 Task: Look for space in Fresnillo, Mexico from 4th September, 2023 to 10th September, 2023 for 1 adult in price range Rs.9000 to Rs.17000. Place can be private room with 1  bedroom having 1 bed and 1 bathroom. Property type can be house, flat, guest house, hotel. Booking option can be shelf check-in. Required host language is English.
Action: Mouse moved to (464, 116)
Screenshot: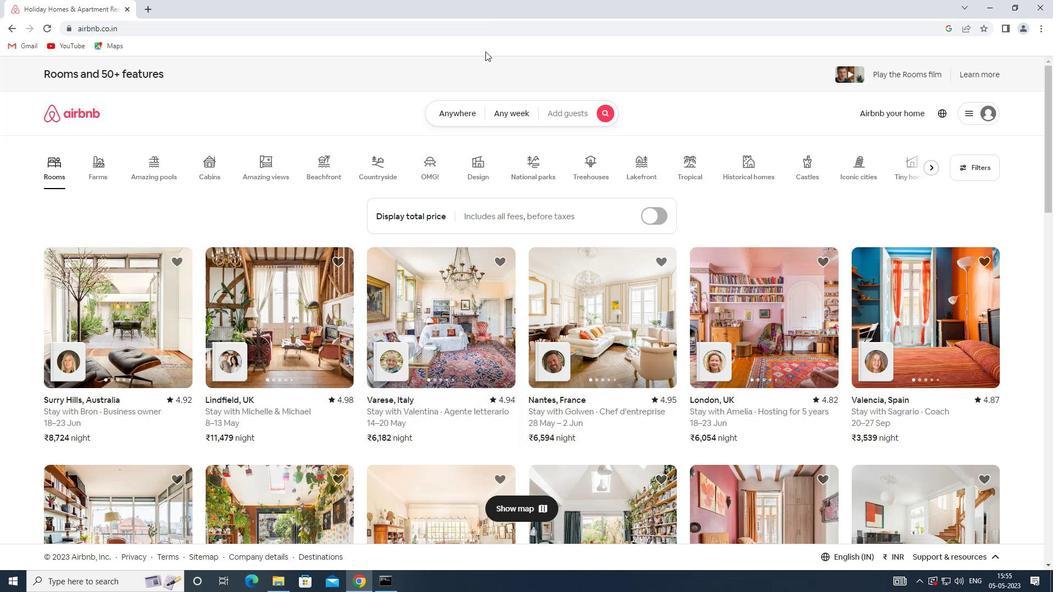 
Action: Mouse pressed left at (464, 116)
Screenshot: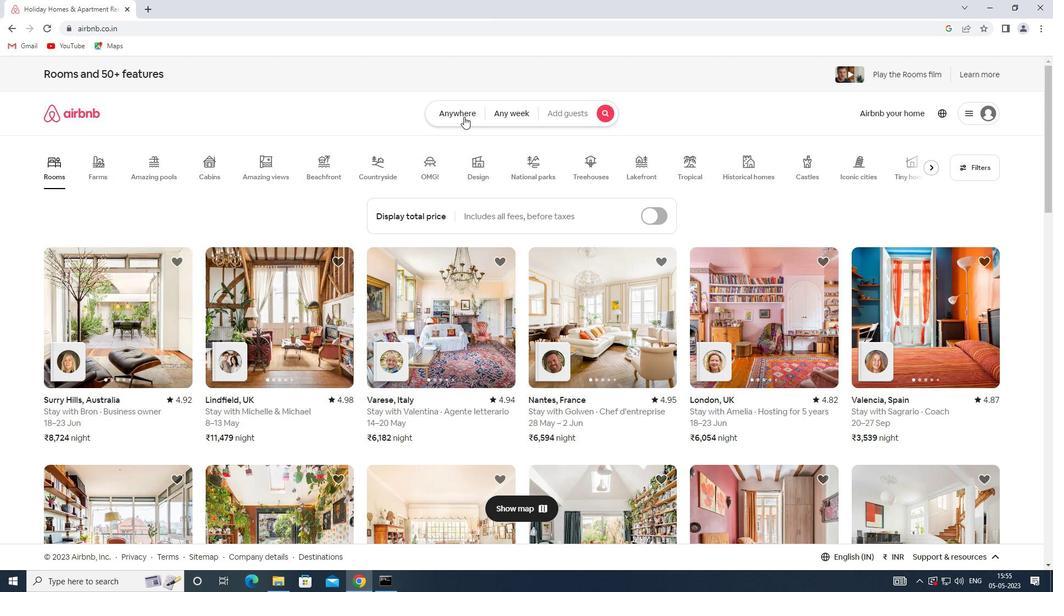 
Action: Mouse moved to (397, 167)
Screenshot: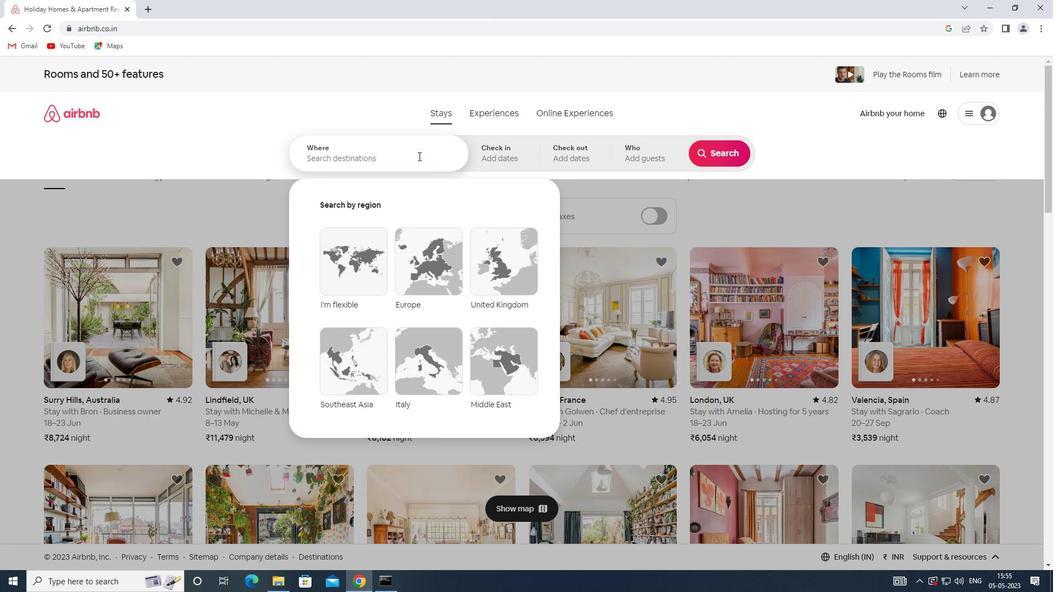 
Action: Mouse pressed left at (397, 167)
Screenshot: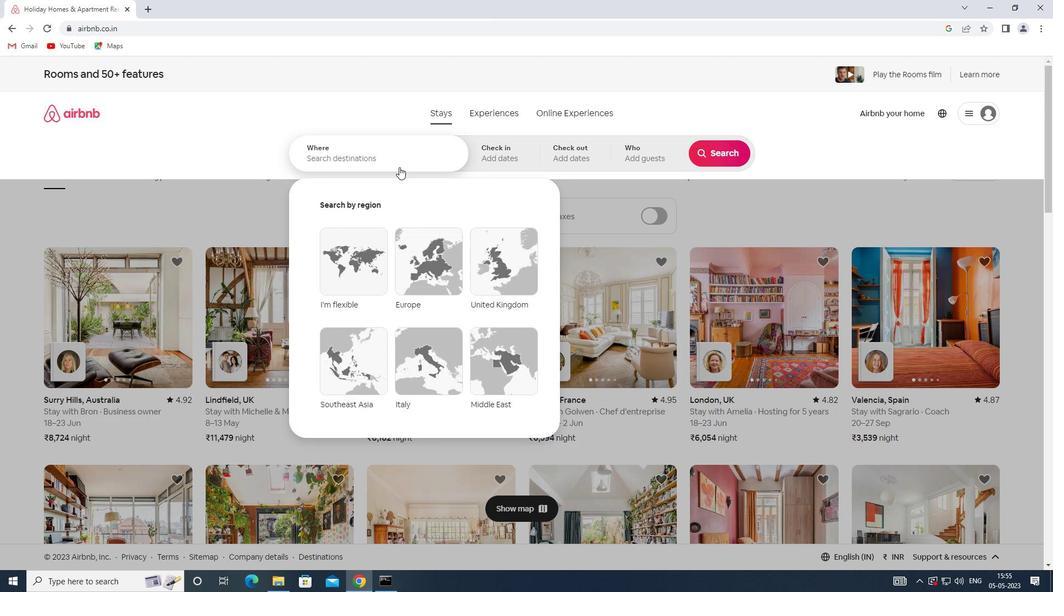 
Action: Key pressed <Key.shift><Key.shift><Key.shift><Key.shift><Key.shift>SPACE<Key.space>IN<Key.space><Key.shift>FRESNILLO,<Key.shift>MEXICO
Screenshot: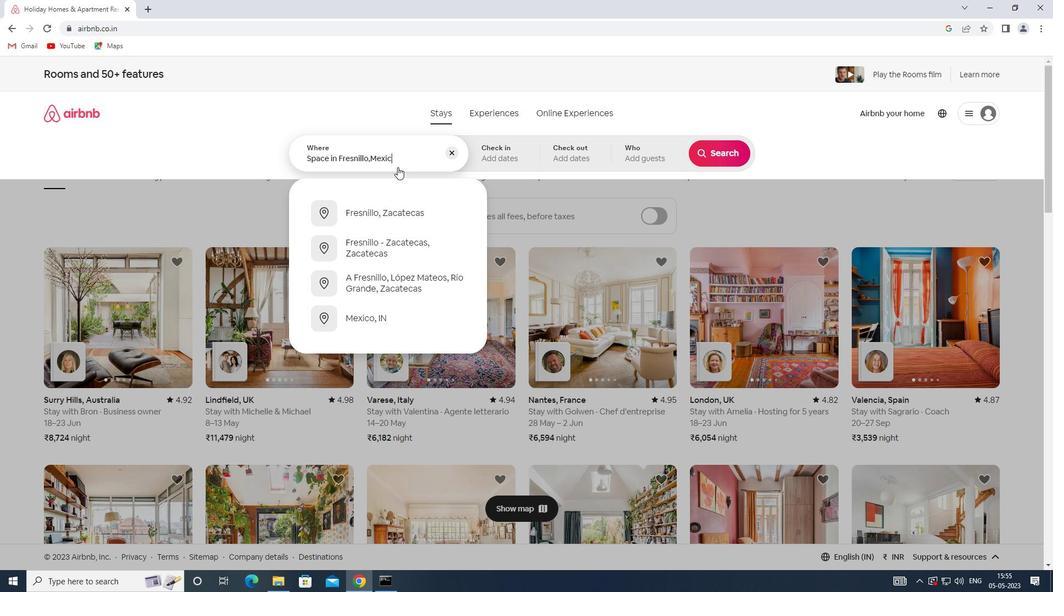
Action: Mouse moved to (488, 157)
Screenshot: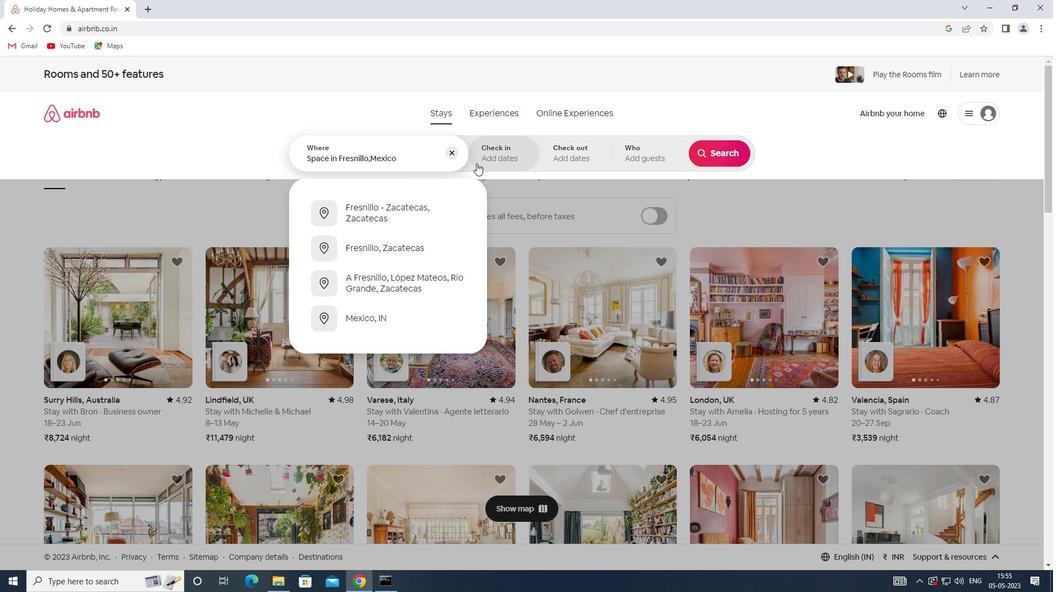 
Action: Mouse pressed left at (488, 157)
Screenshot: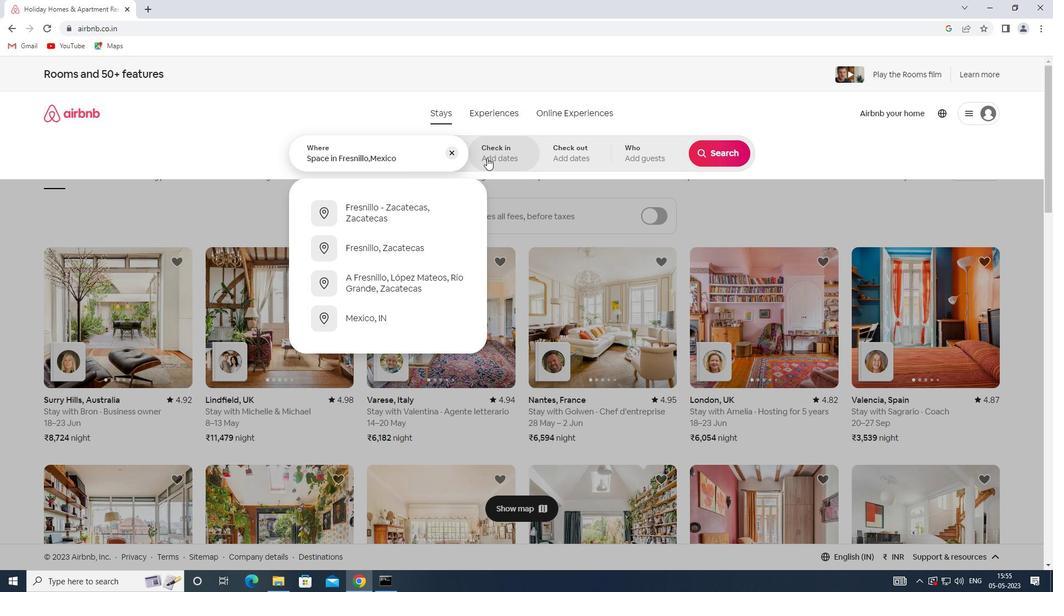 
Action: Mouse moved to (719, 244)
Screenshot: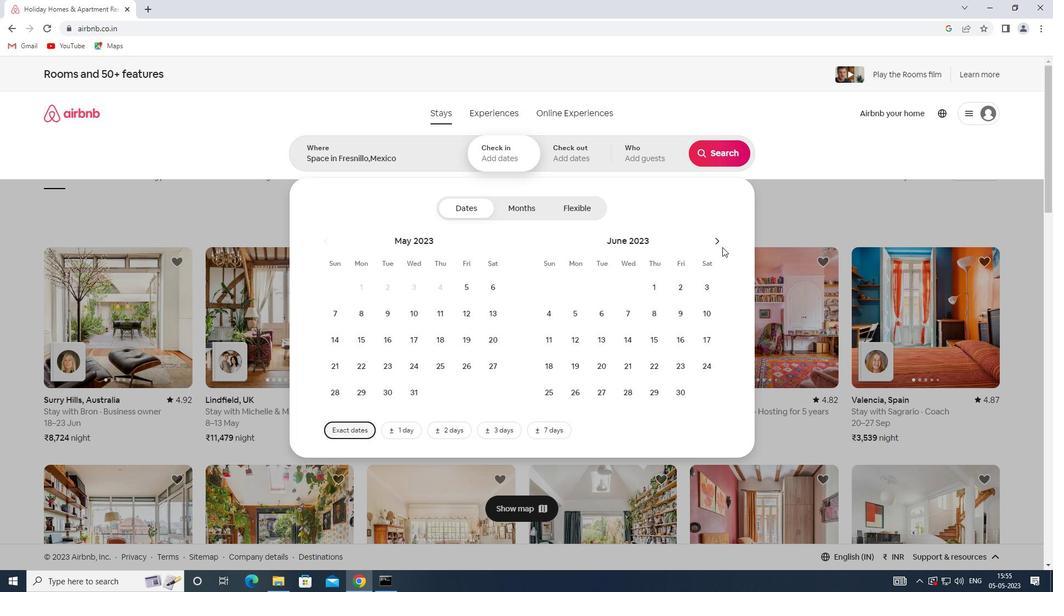 
Action: Mouse pressed left at (719, 244)
Screenshot: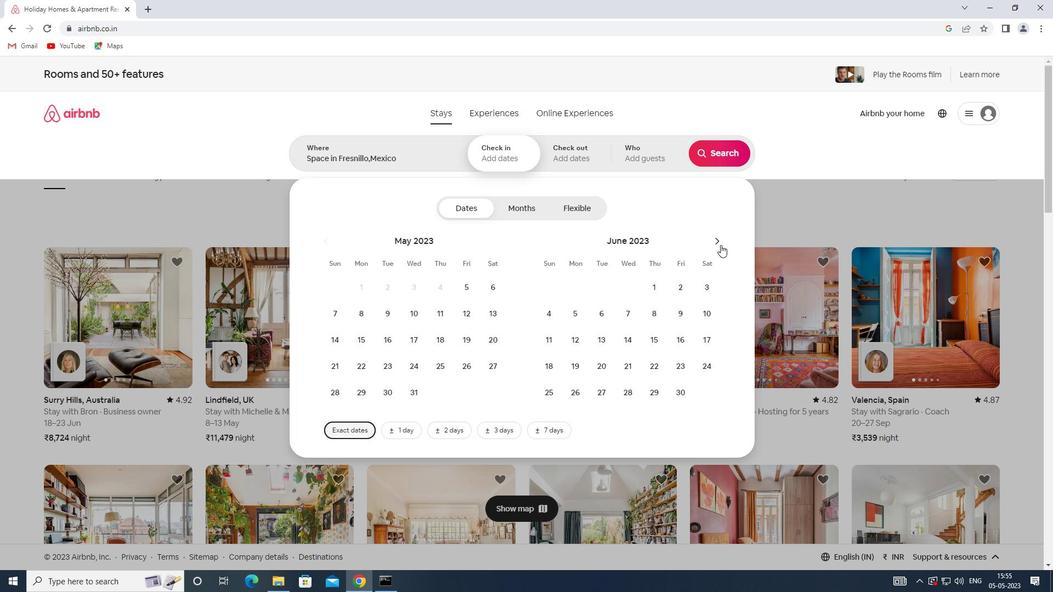 
Action: Mouse pressed left at (719, 244)
Screenshot: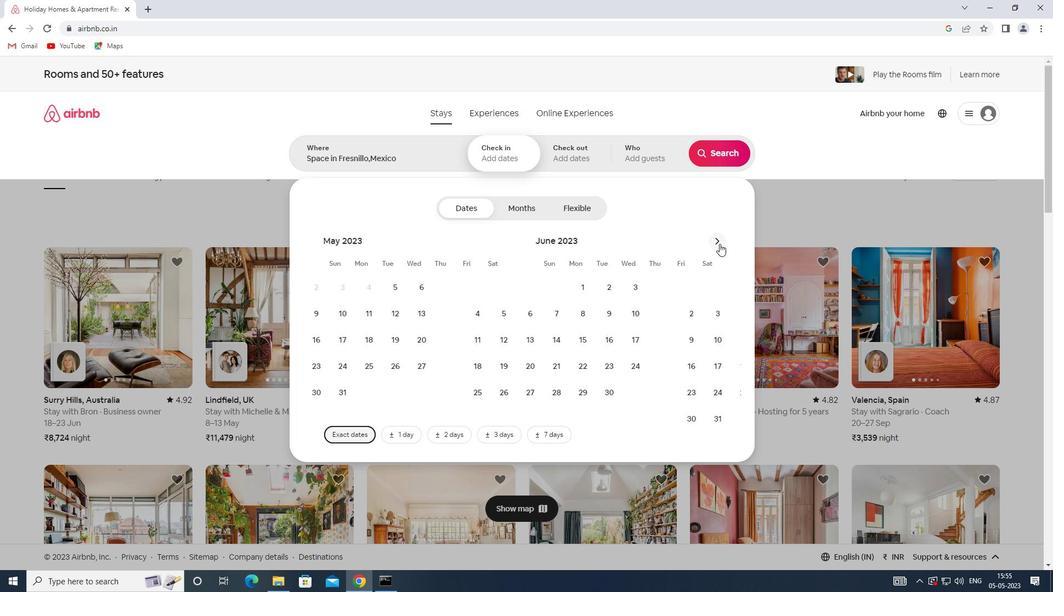
Action: Mouse pressed left at (719, 244)
Screenshot: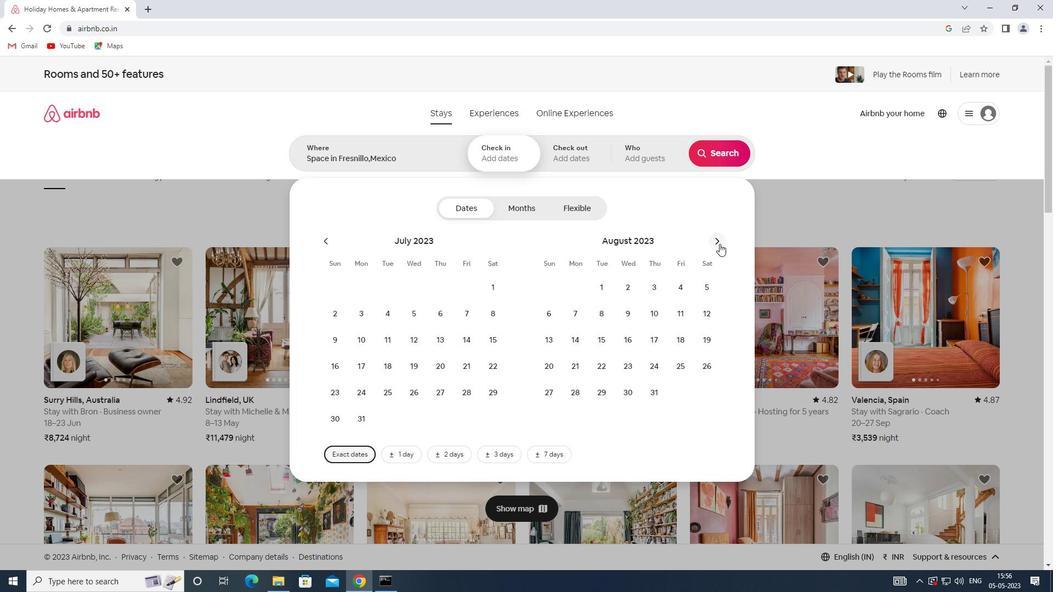 
Action: Mouse moved to (579, 304)
Screenshot: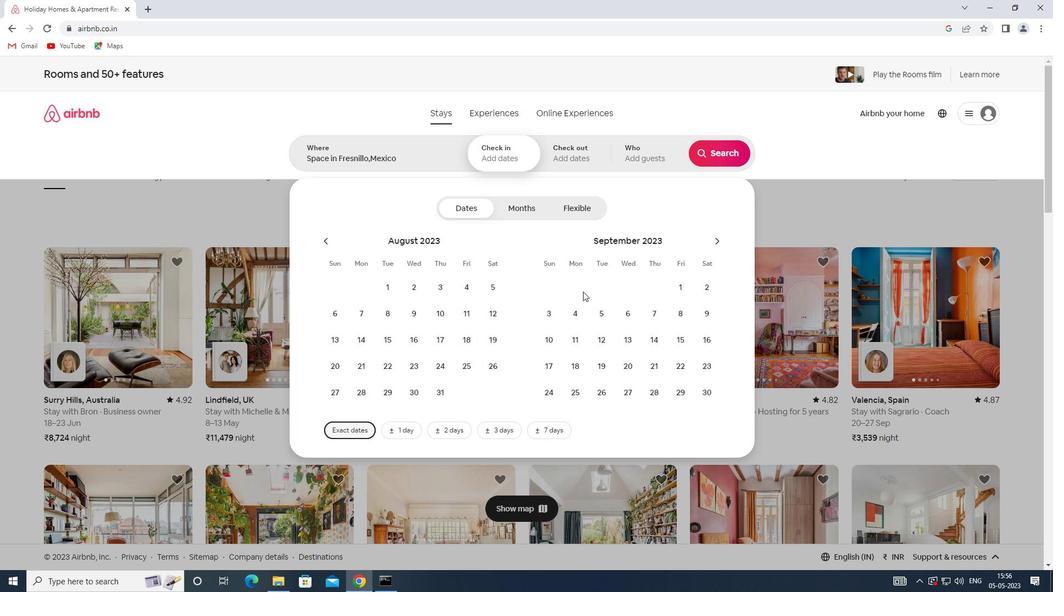 
Action: Mouse pressed left at (579, 304)
Screenshot: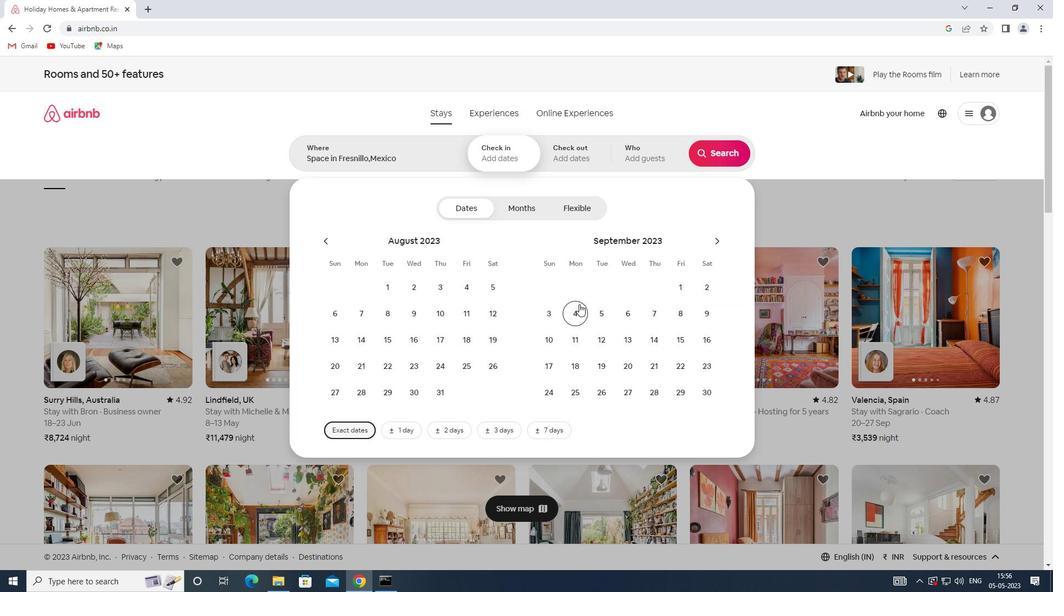 
Action: Mouse moved to (552, 337)
Screenshot: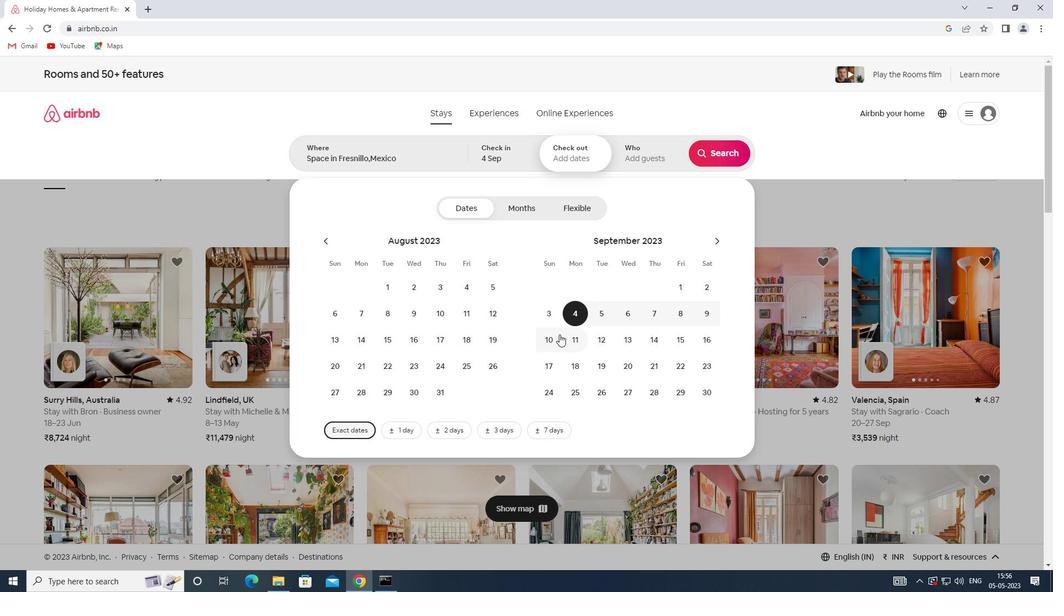 
Action: Mouse pressed left at (552, 337)
Screenshot: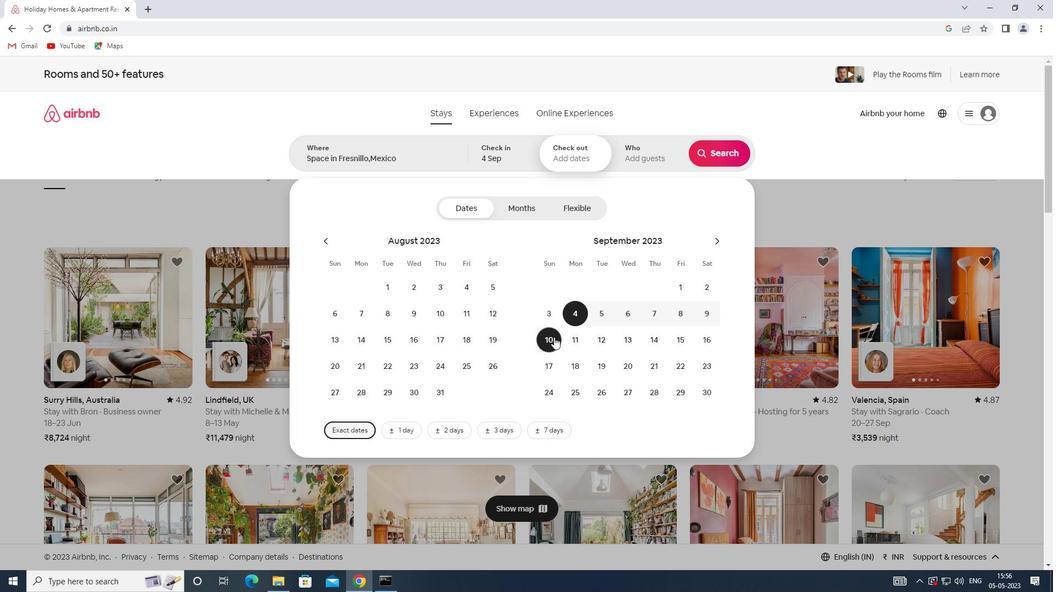 
Action: Mouse moved to (634, 154)
Screenshot: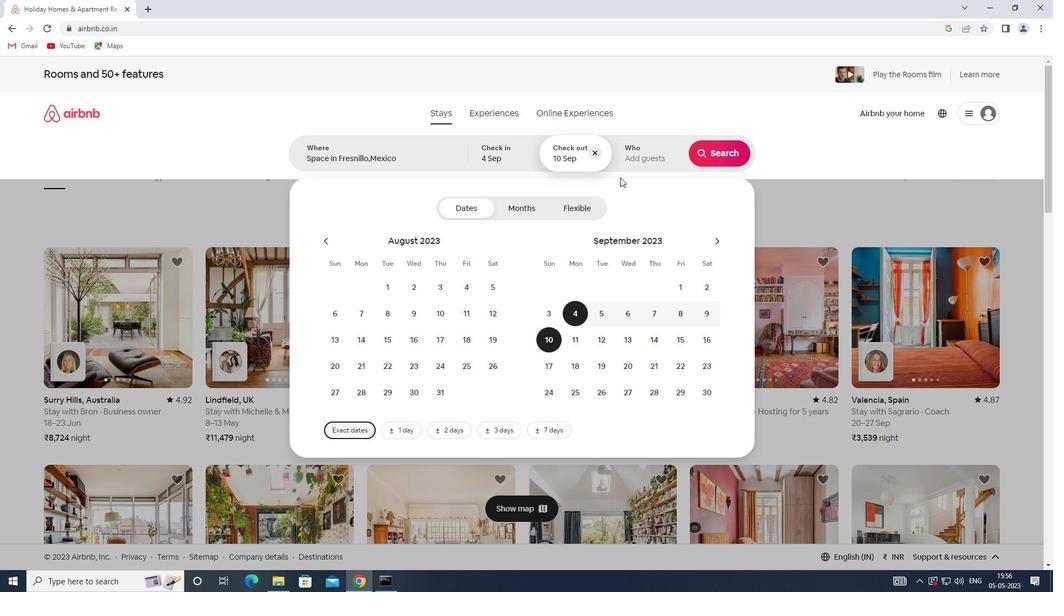 
Action: Mouse pressed left at (634, 154)
Screenshot: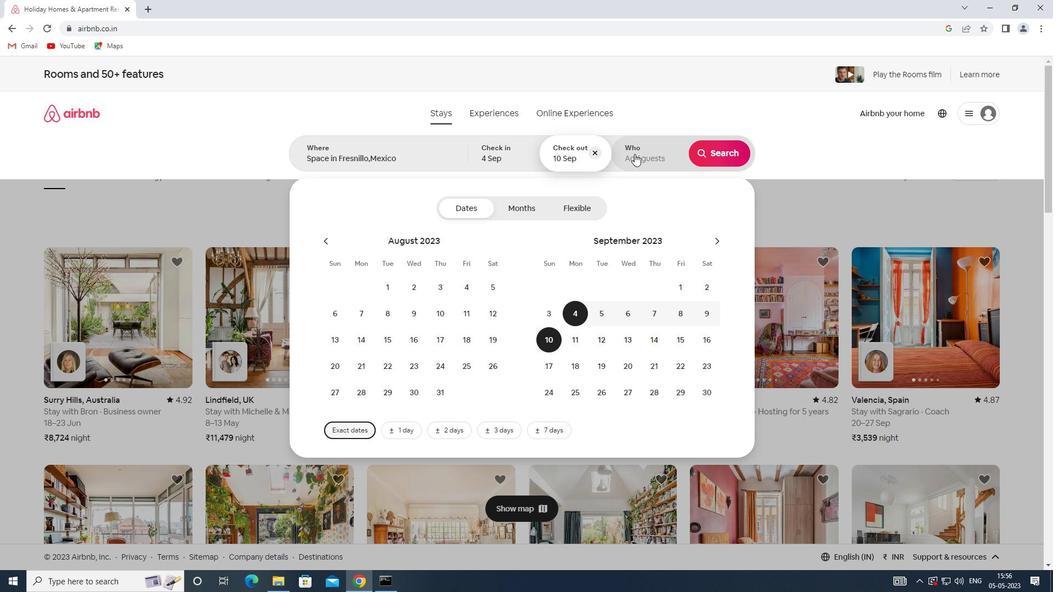 
Action: Mouse moved to (719, 213)
Screenshot: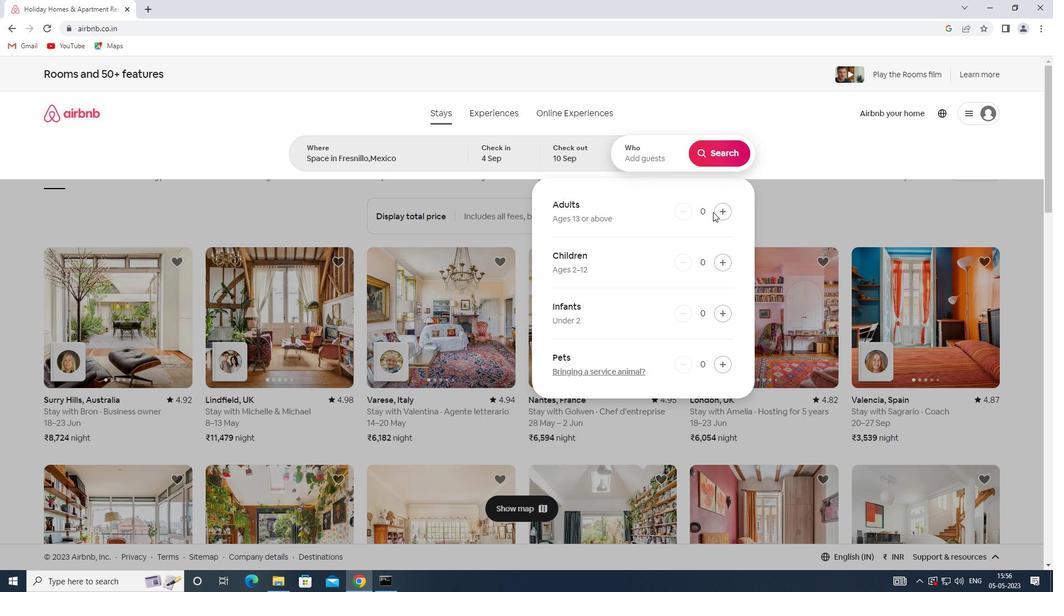 
Action: Mouse pressed left at (719, 213)
Screenshot: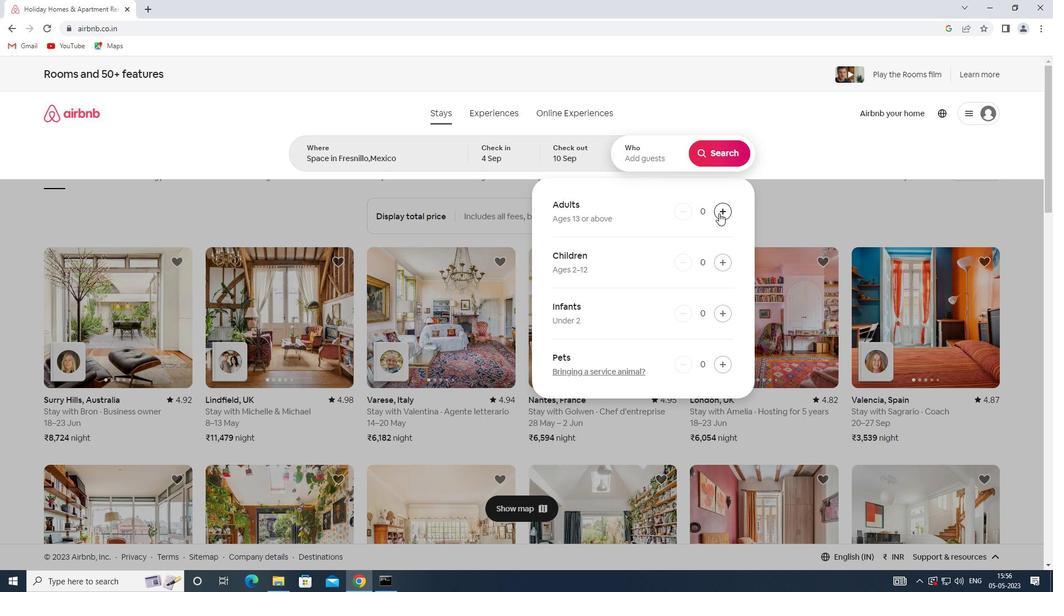 
Action: Mouse moved to (716, 148)
Screenshot: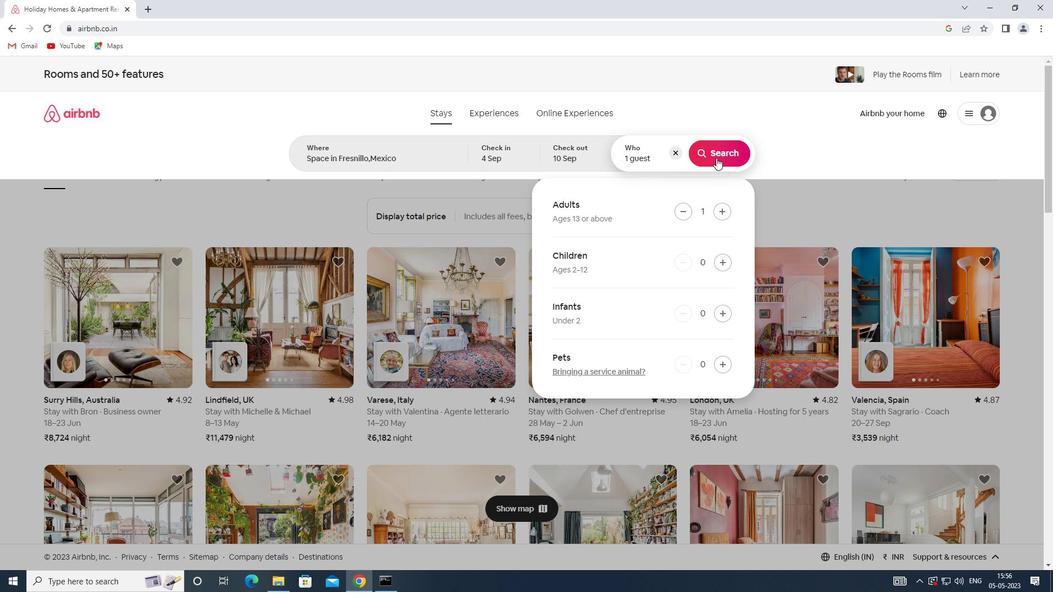 
Action: Mouse pressed left at (716, 148)
Screenshot: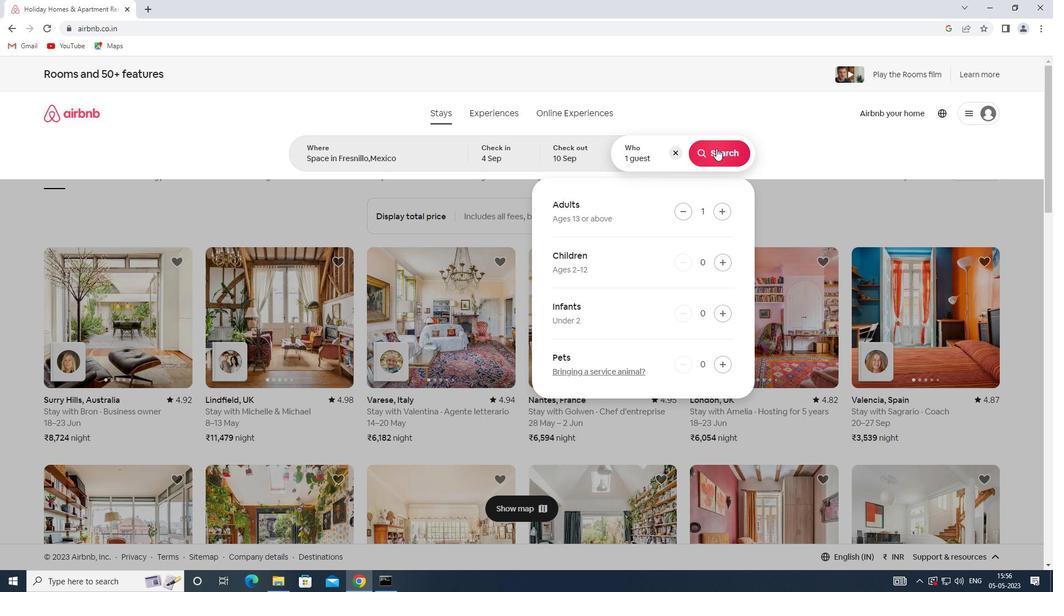 
Action: Mouse moved to (1011, 121)
Screenshot: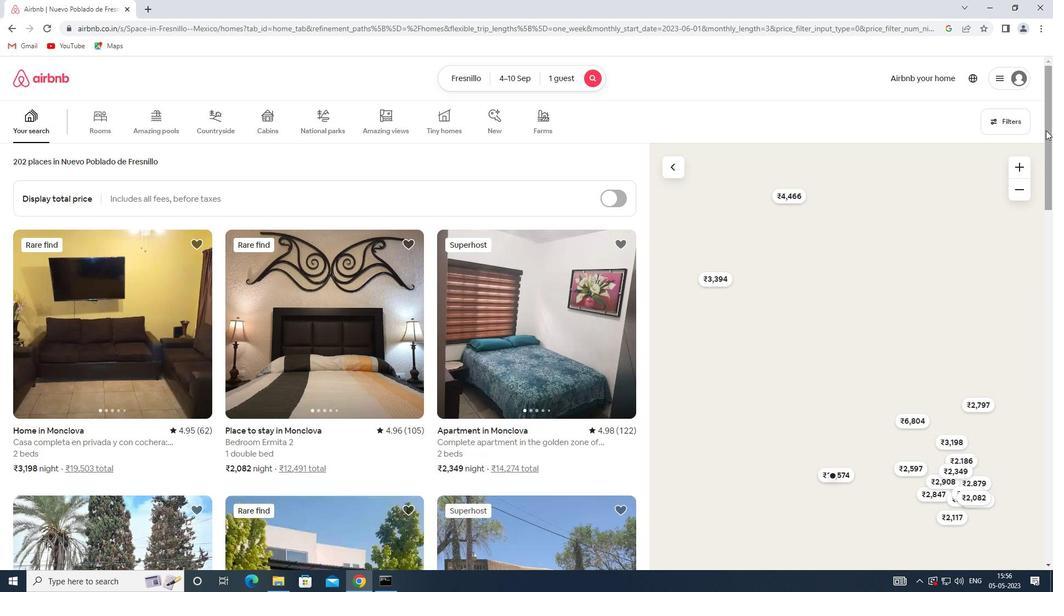 
Action: Mouse pressed left at (1011, 121)
Screenshot: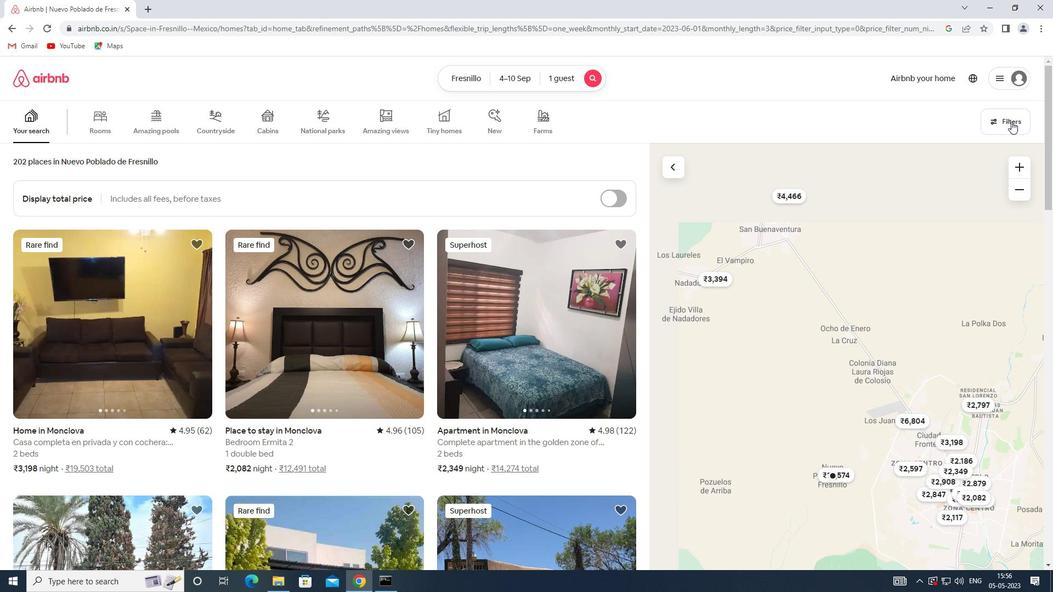 
Action: Mouse moved to (392, 392)
Screenshot: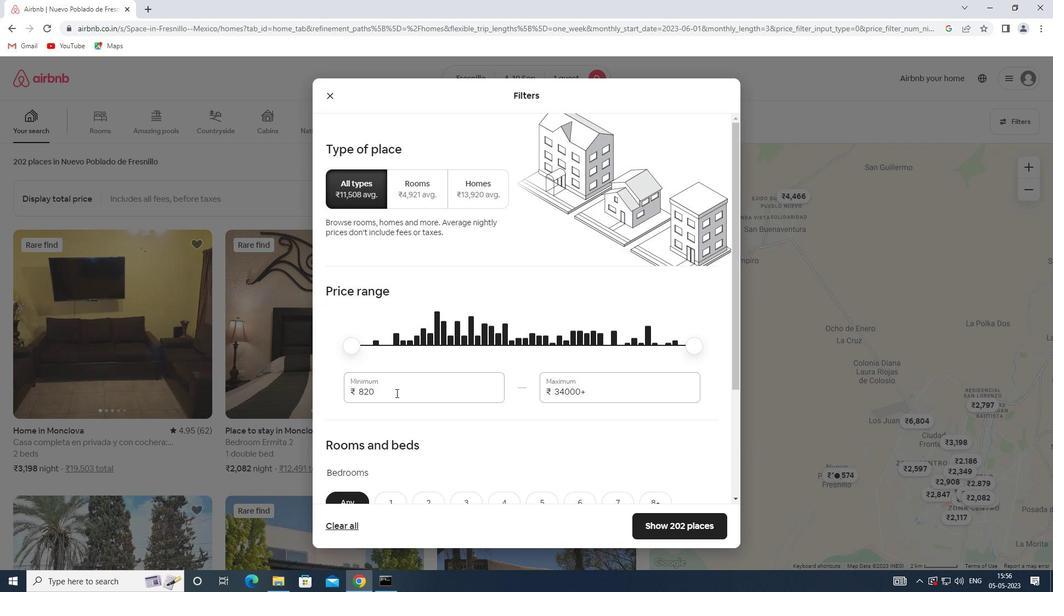 
Action: Mouse pressed left at (392, 392)
Screenshot: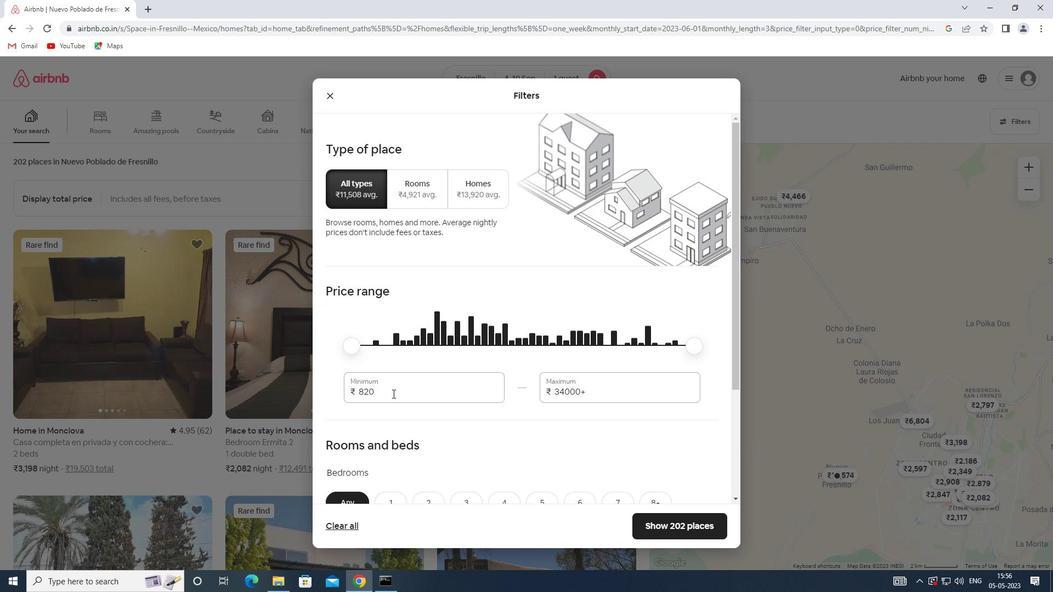 
Action: Mouse moved to (287, 405)
Screenshot: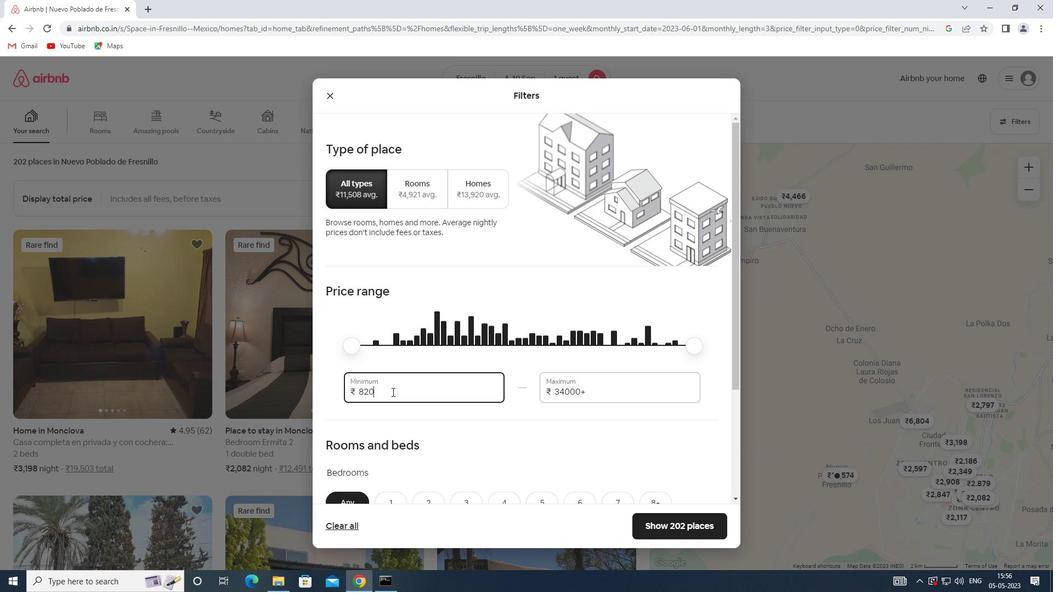 
Action: Key pressed 9000
Screenshot: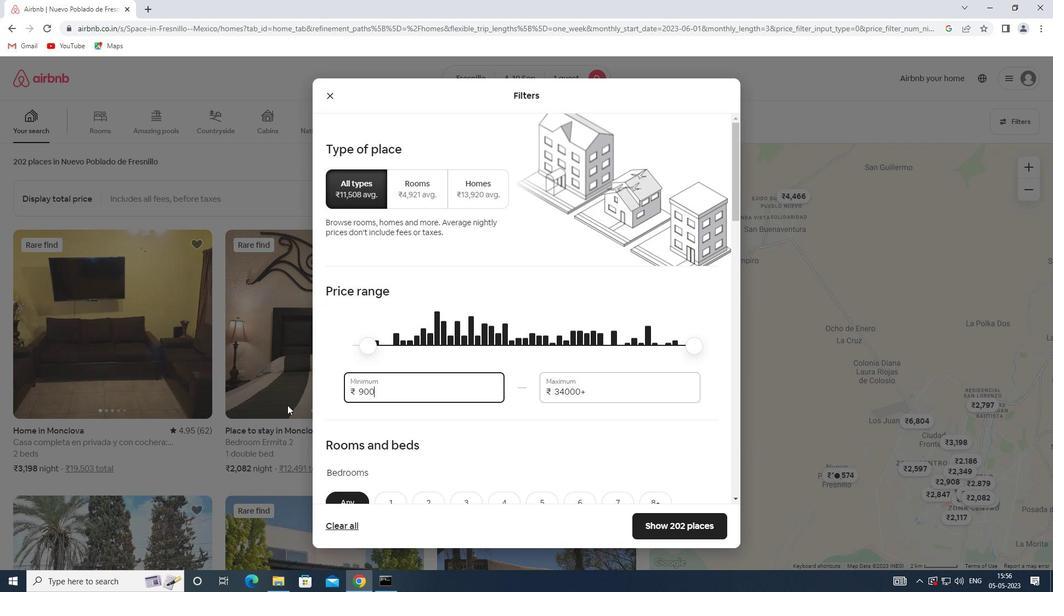 
Action: Mouse moved to (593, 385)
Screenshot: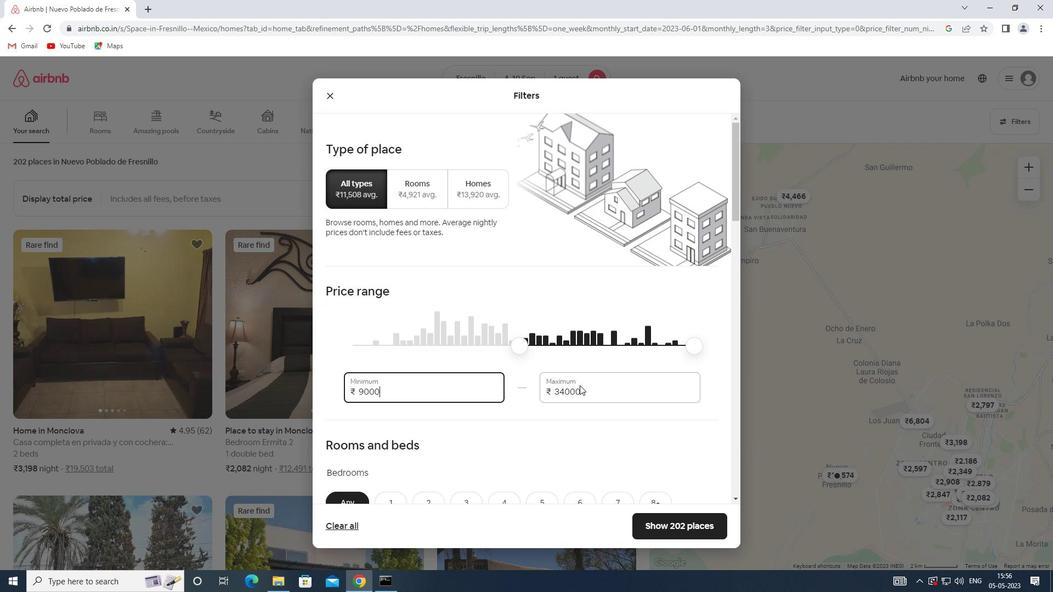 
Action: Mouse pressed left at (593, 385)
Screenshot: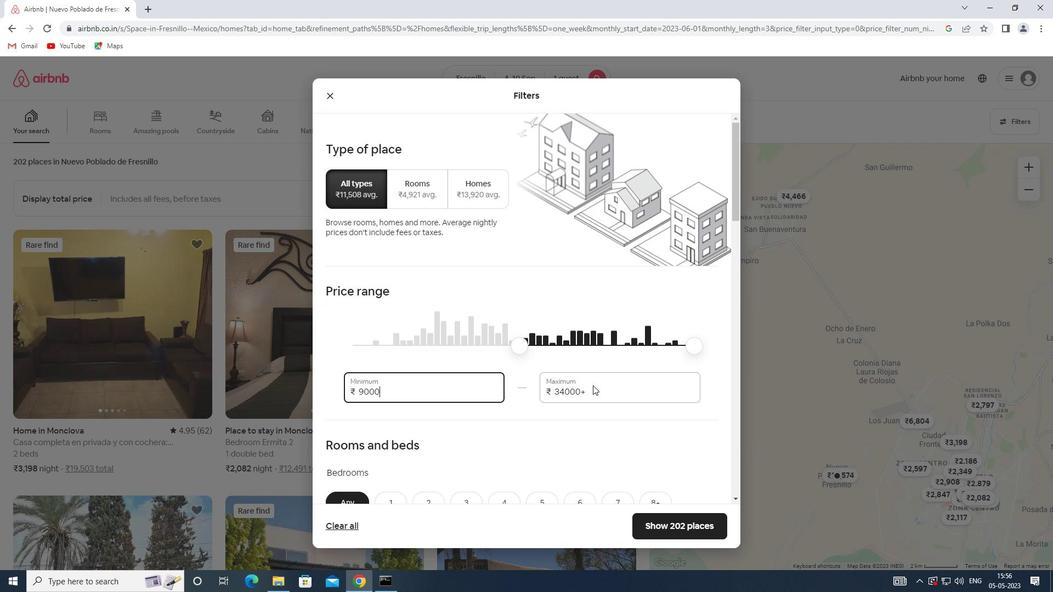
Action: Mouse moved to (591, 388)
Screenshot: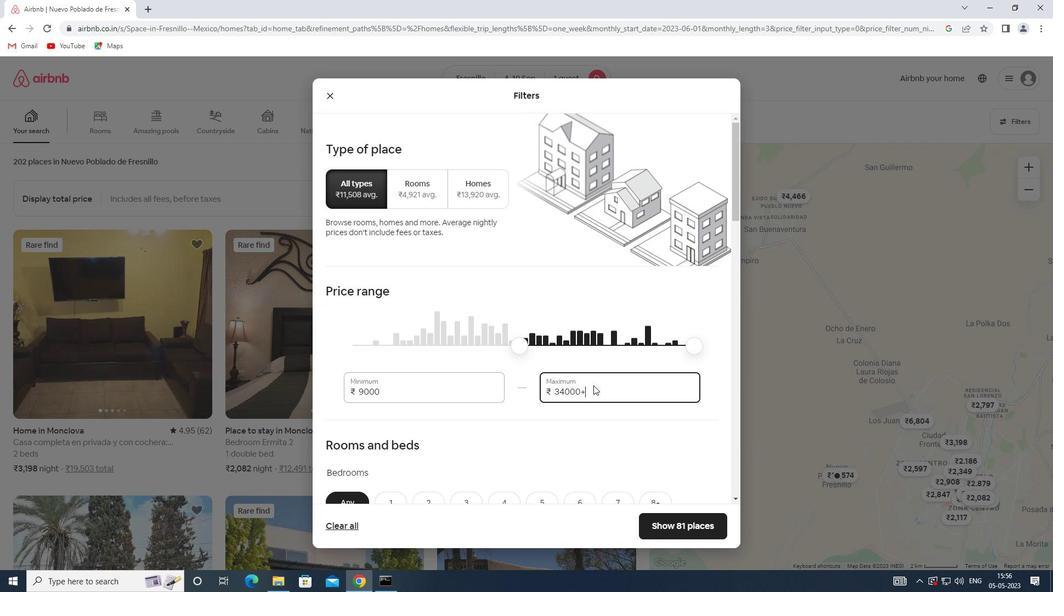 
Action: Mouse pressed left at (591, 388)
Screenshot: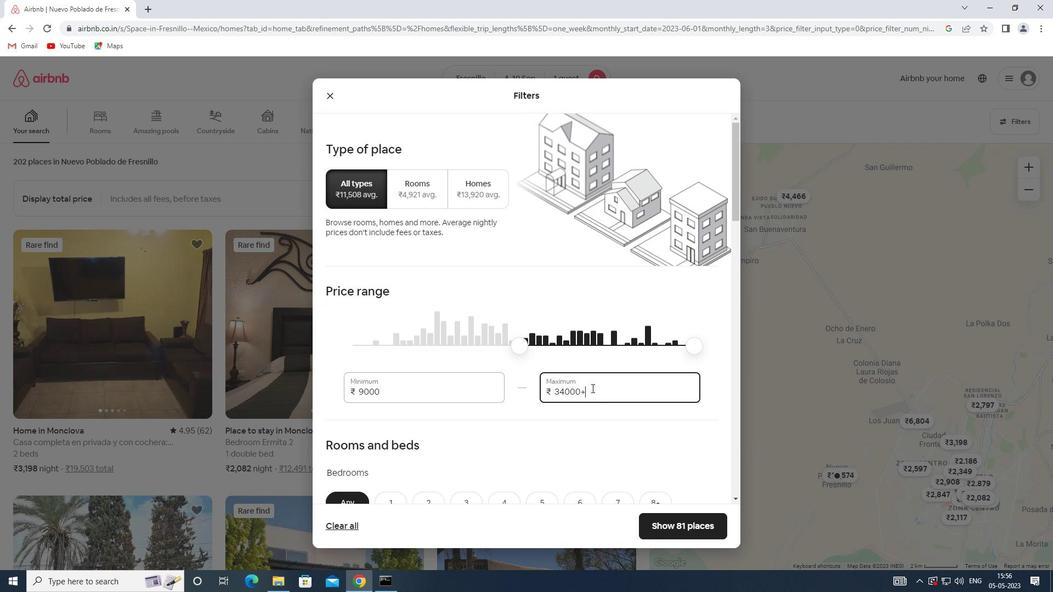 
Action: Mouse moved to (536, 392)
Screenshot: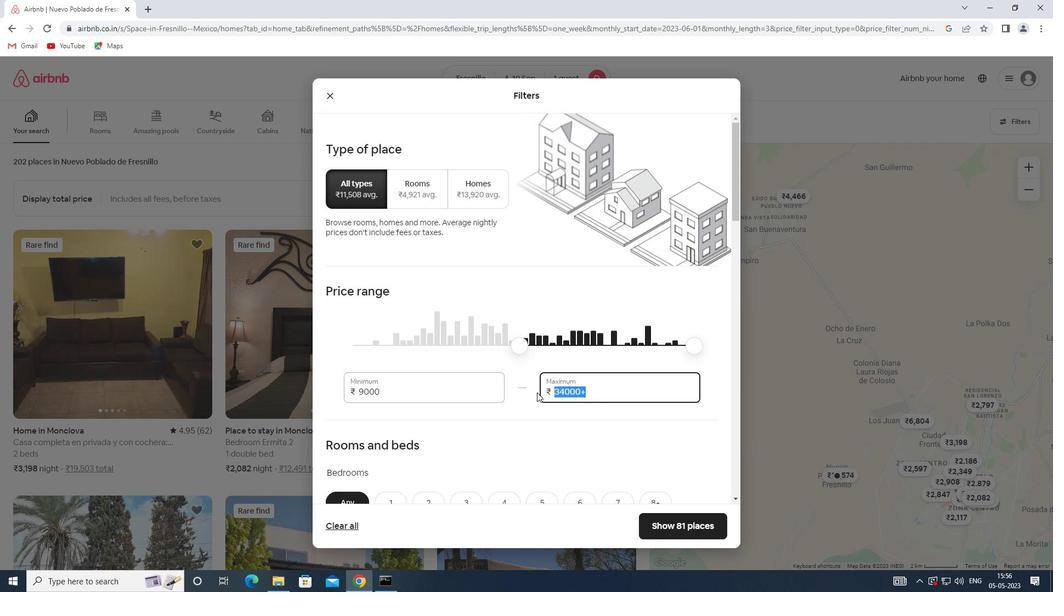 
Action: Key pressed 17000
Screenshot: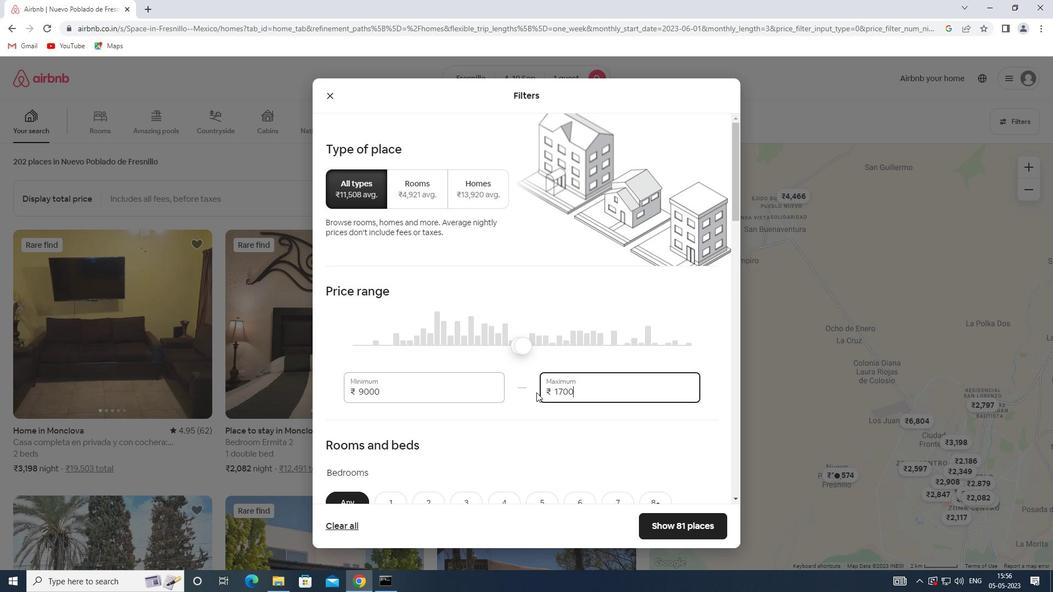 
Action: Mouse moved to (383, 413)
Screenshot: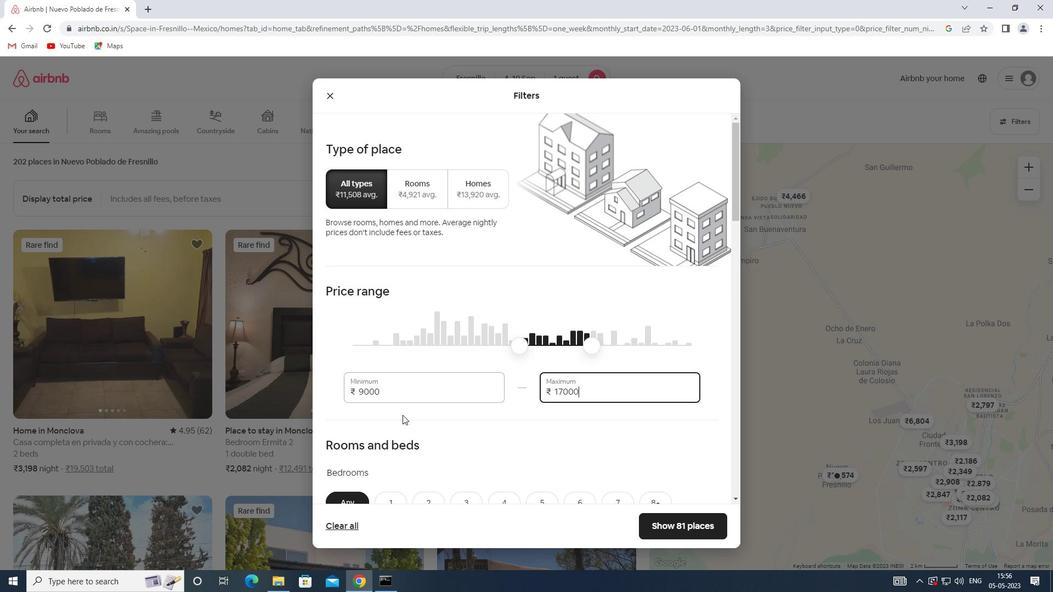 
Action: Mouse scrolled (383, 413) with delta (0, 0)
Screenshot: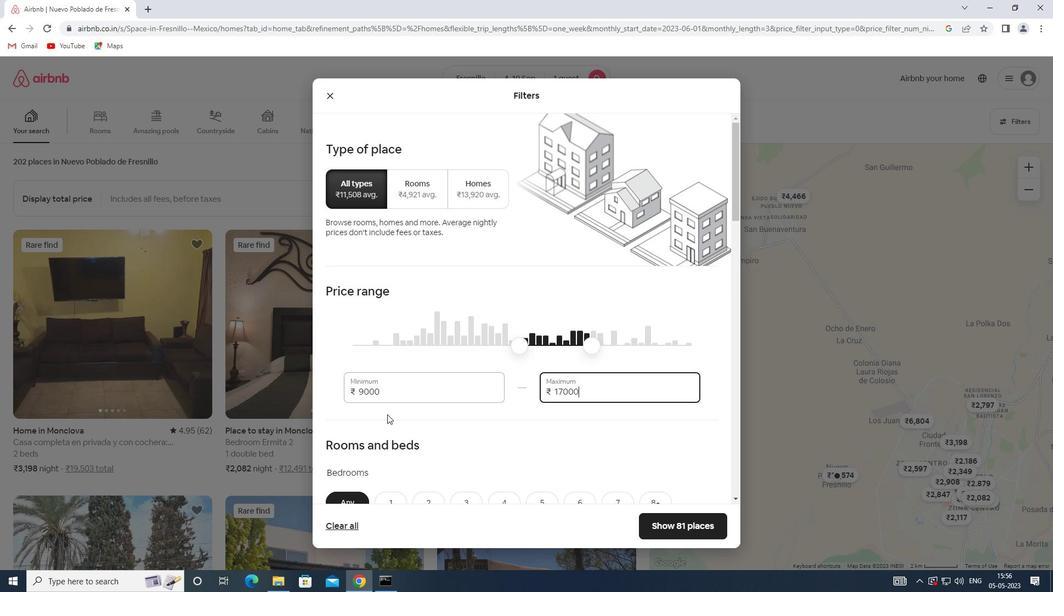 
Action: Mouse scrolled (383, 413) with delta (0, 0)
Screenshot: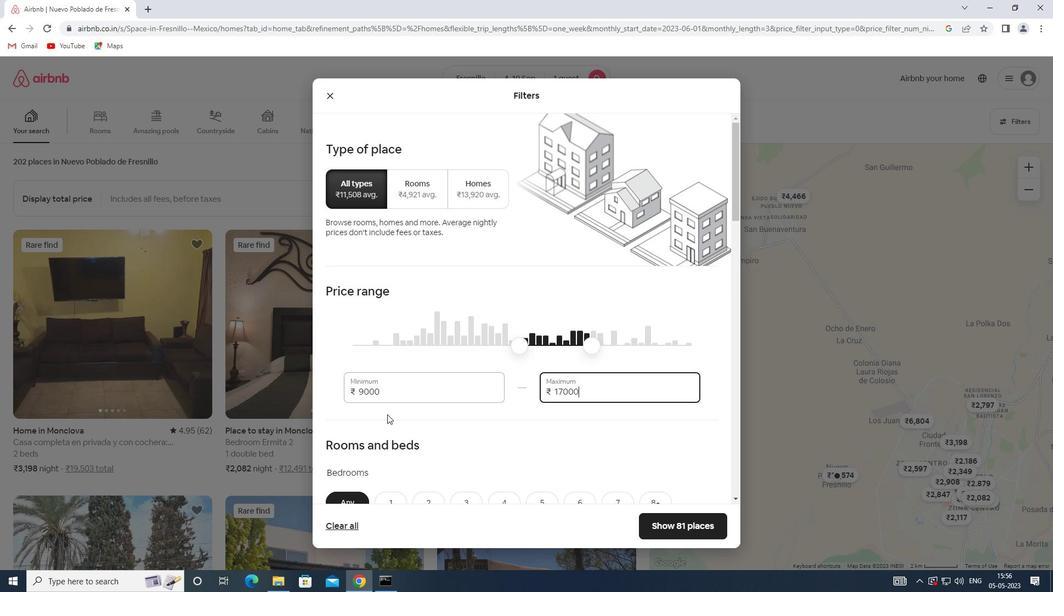 
Action: Mouse scrolled (383, 413) with delta (0, 0)
Screenshot: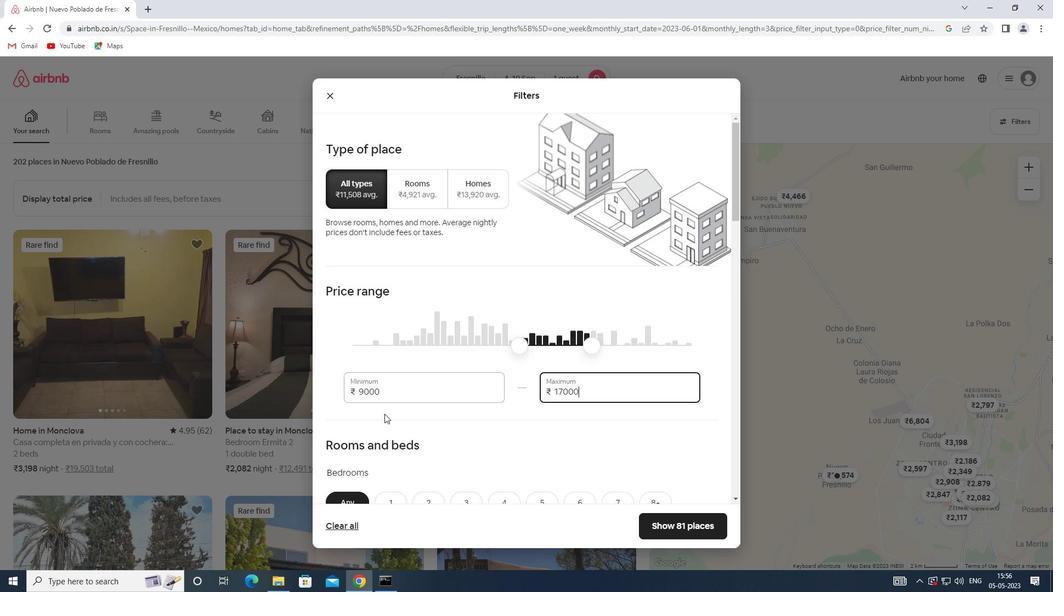
Action: Mouse moved to (384, 333)
Screenshot: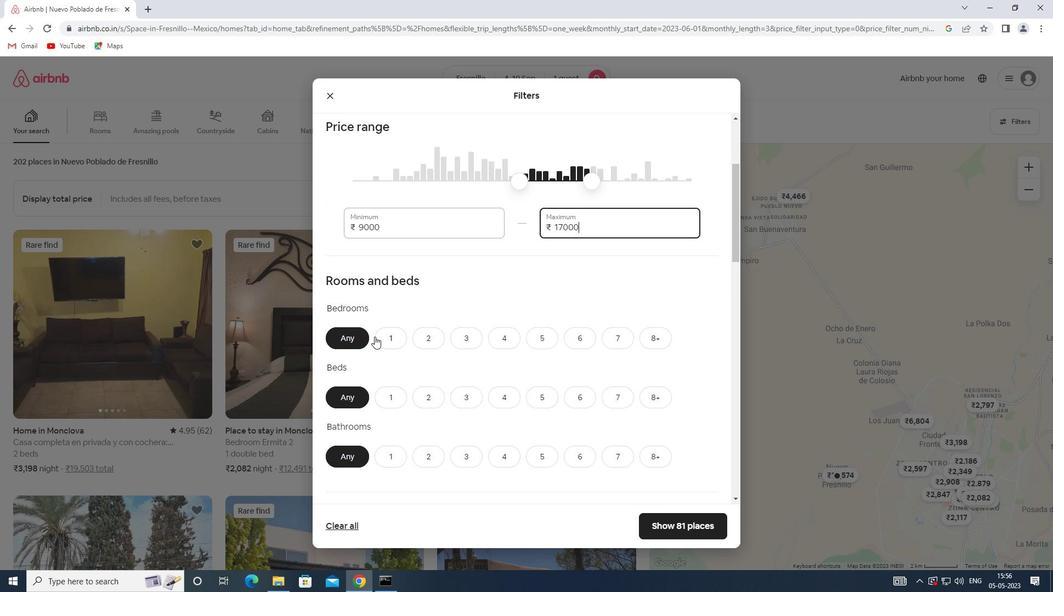 
Action: Mouse pressed left at (384, 333)
Screenshot: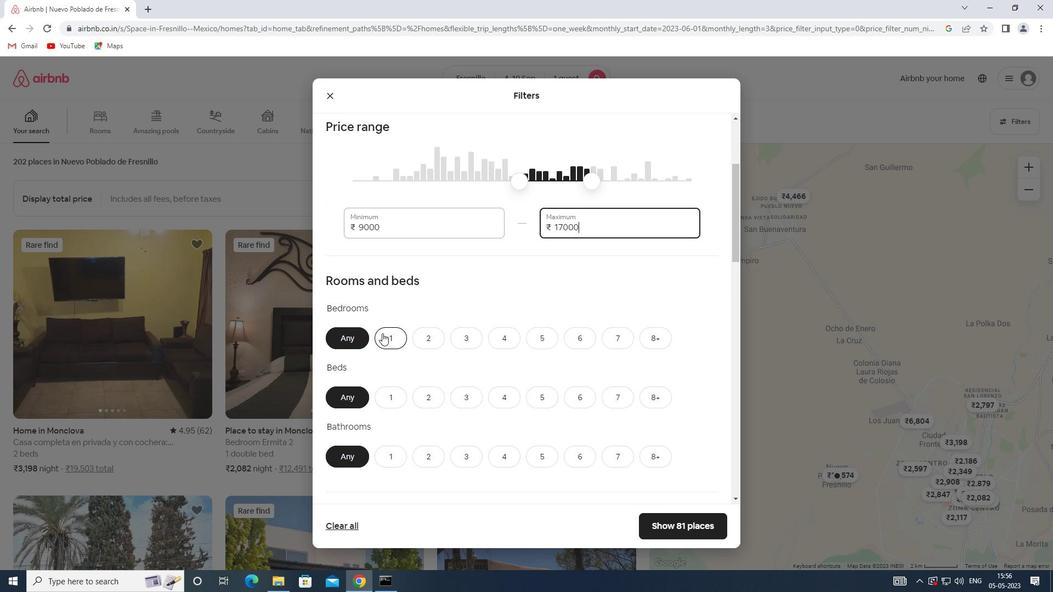 
Action: Mouse moved to (394, 398)
Screenshot: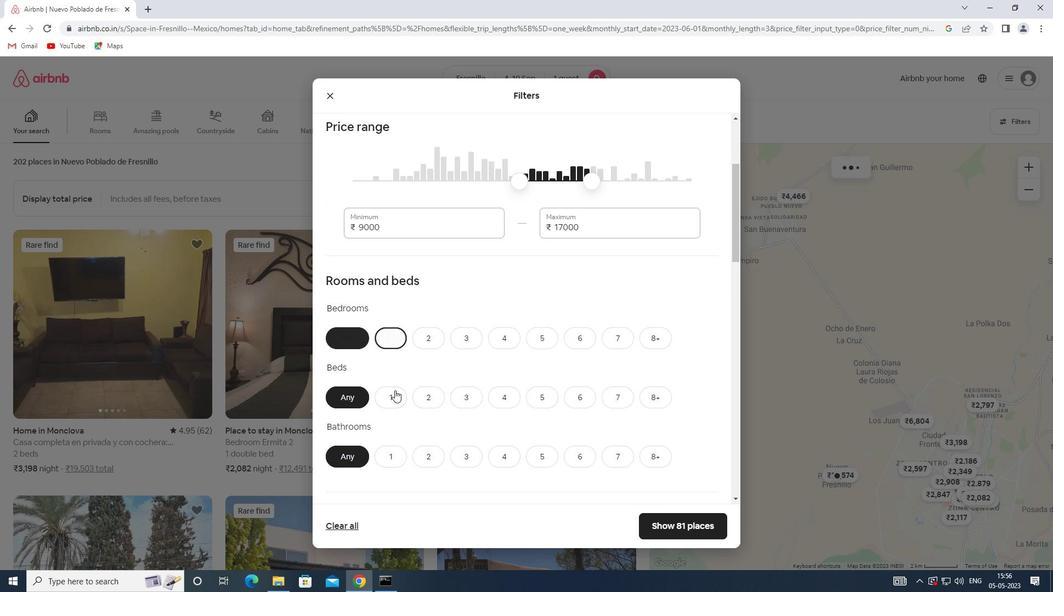 
Action: Mouse pressed left at (394, 398)
Screenshot: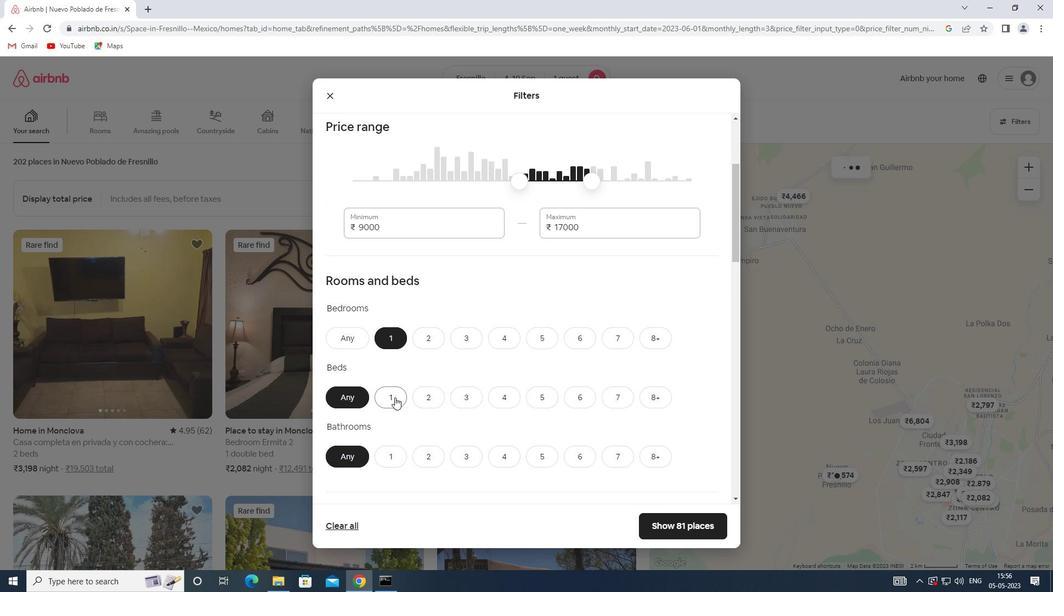 
Action: Mouse moved to (384, 459)
Screenshot: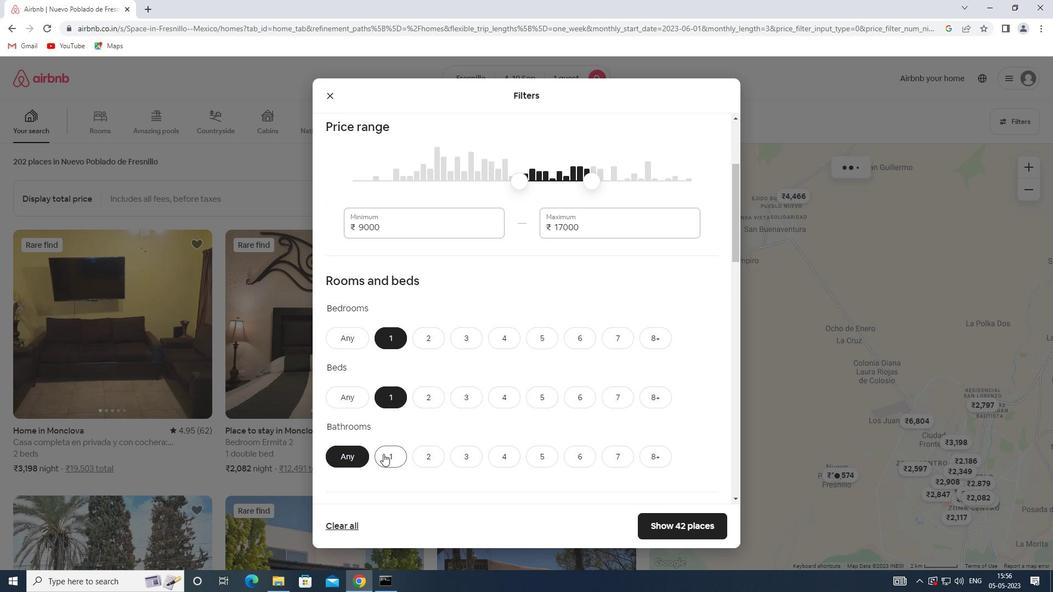 
Action: Mouse pressed left at (384, 459)
Screenshot: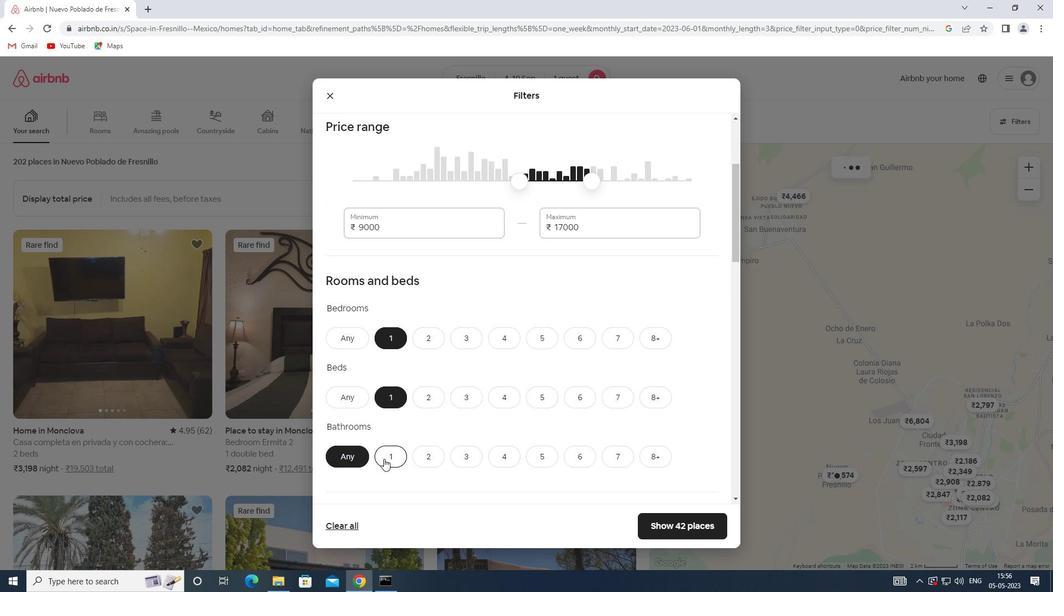 
Action: Mouse moved to (438, 393)
Screenshot: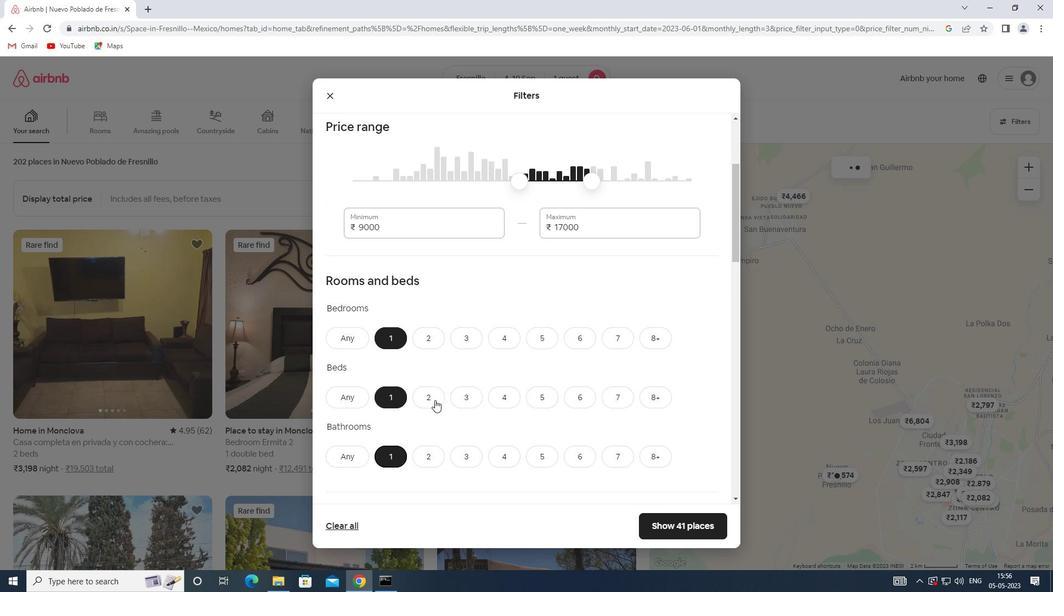 
Action: Mouse scrolled (438, 393) with delta (0, 0)
Screenshot: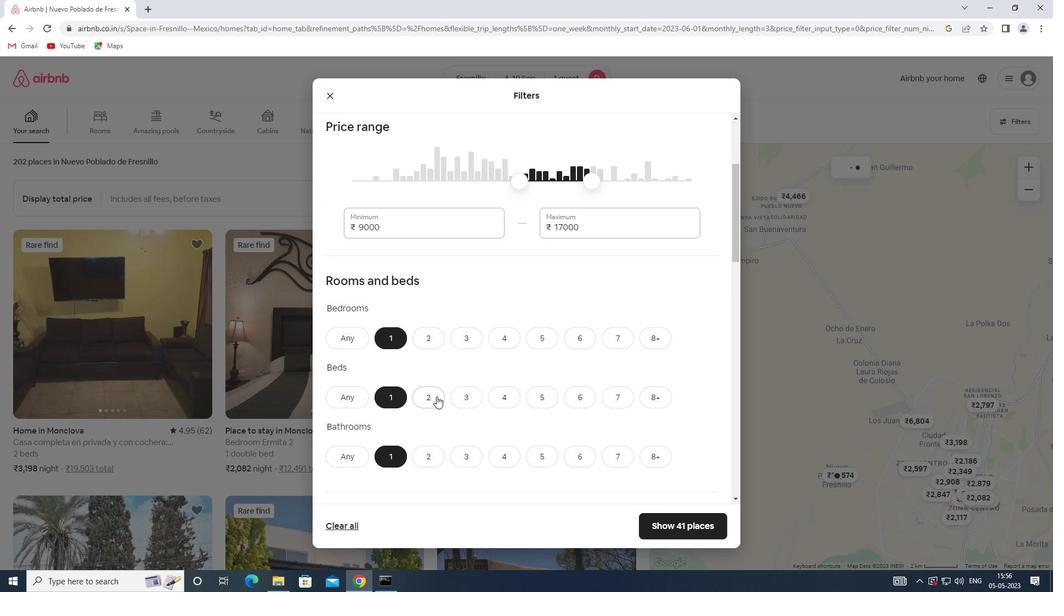 
Action: Mouse scrolled (438, 393) with delta (0, 0)
Screenshot: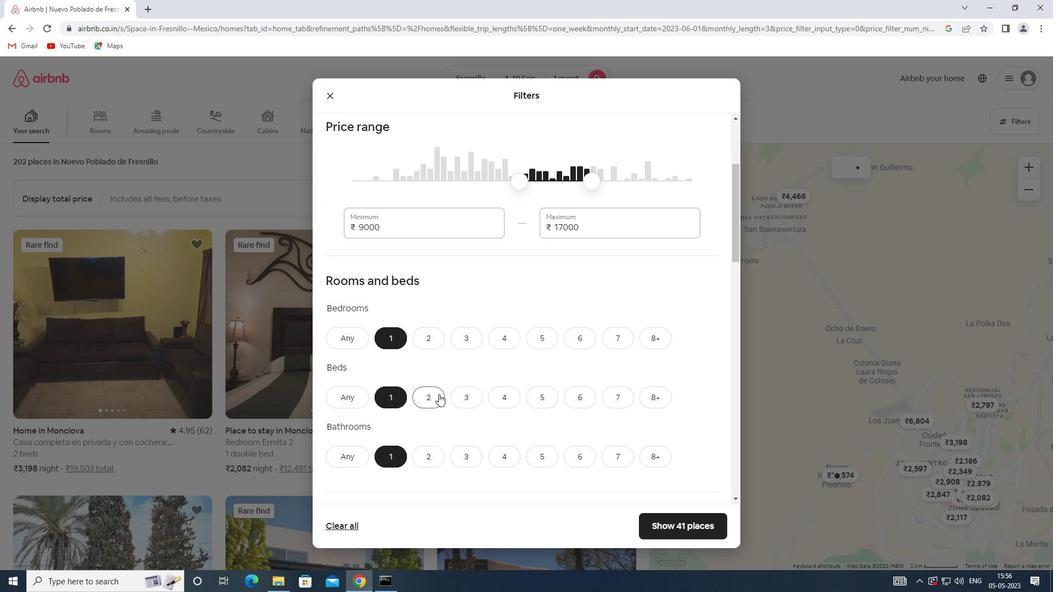 
Action: Mouse scrolled (438, 393) with delta (0, 0)
Screenshot: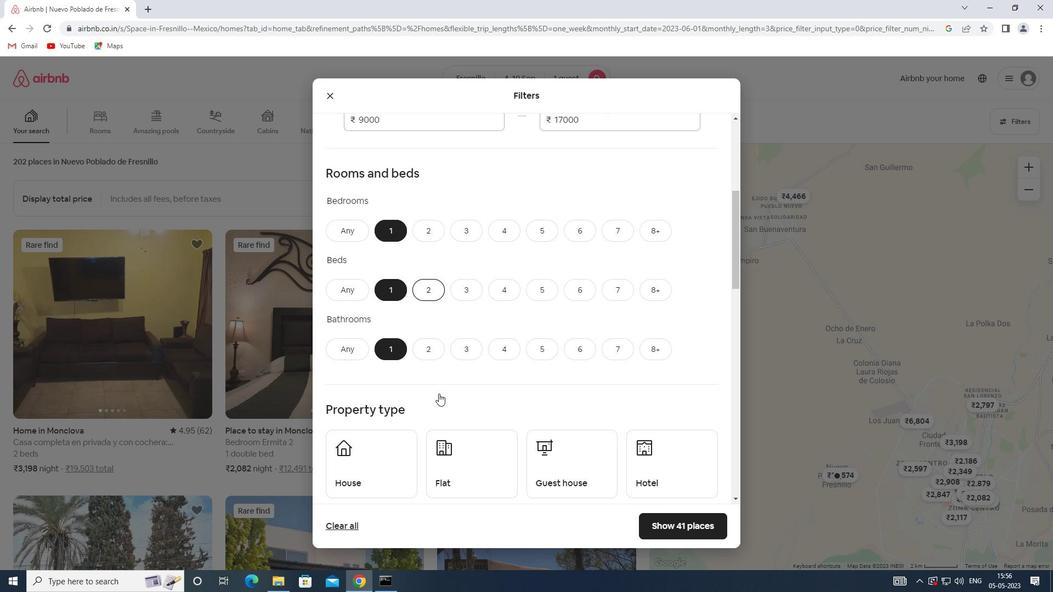 
Action: Mouse moved to (392, 412)
Screenshot: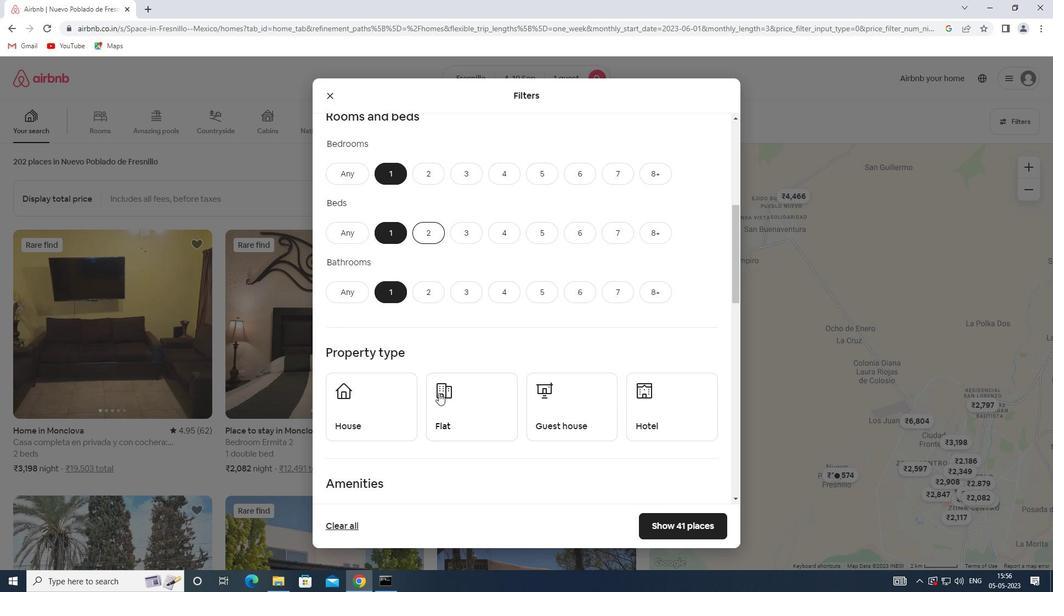 
Action: Mouse pressed left at (392, 412)
Screenshot: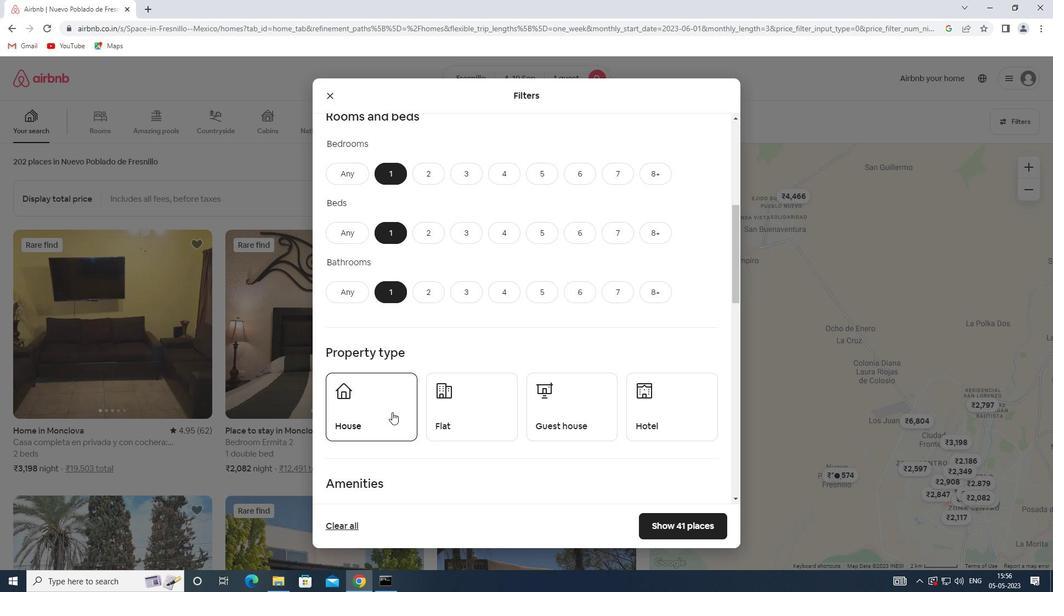 
Action: Mouse moved to (464, 421)
Screenshot: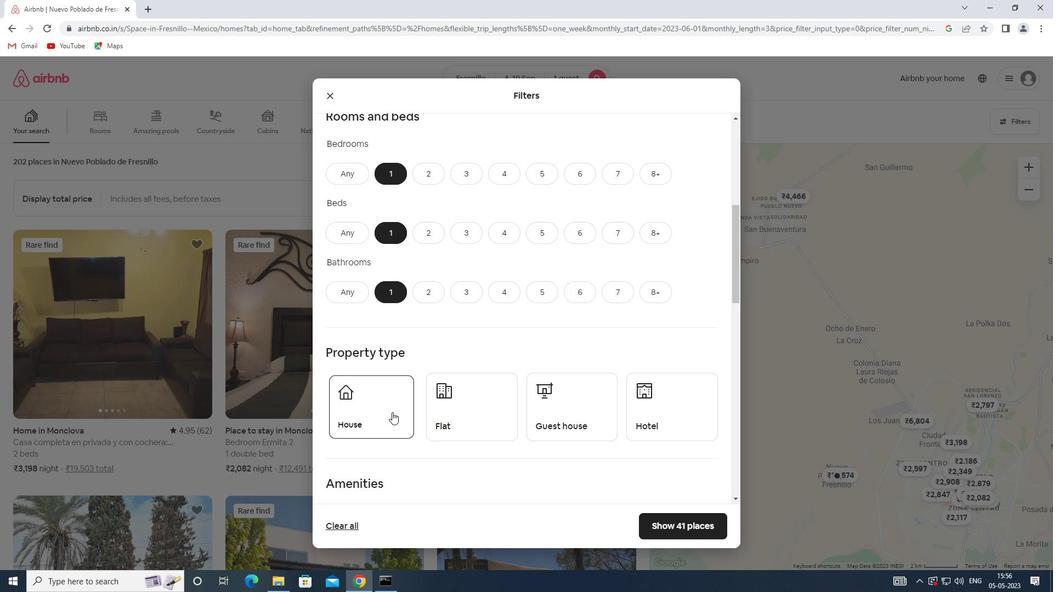 
Action: Mouse pressed left at (464, 421)
Screenshot: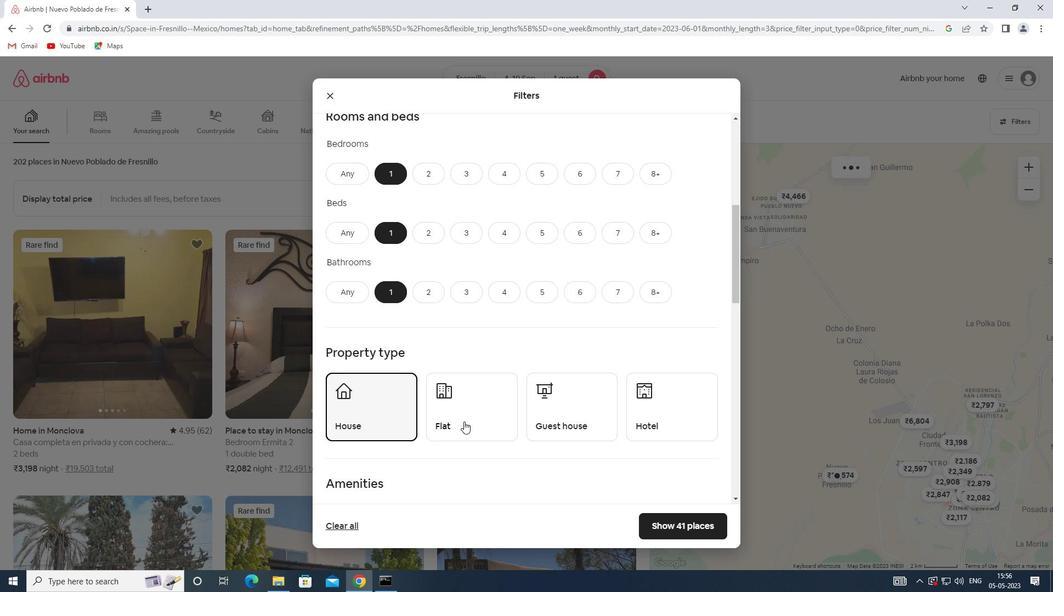 
Action: Mouse moved to (546, 421)
Screenshot: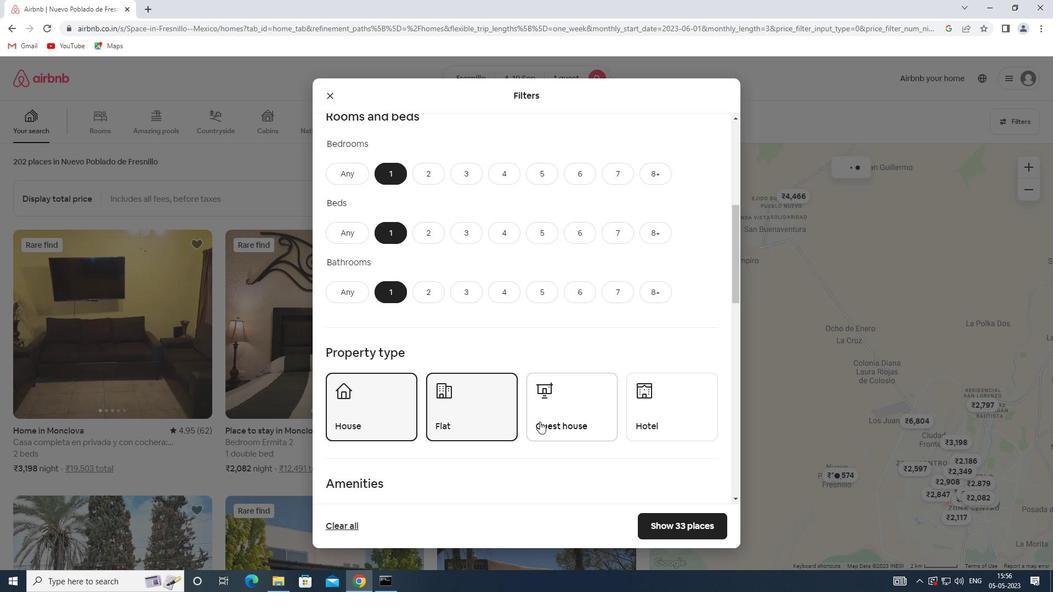 
Action: Mouse pressed left at (546, 421)
Screenshot: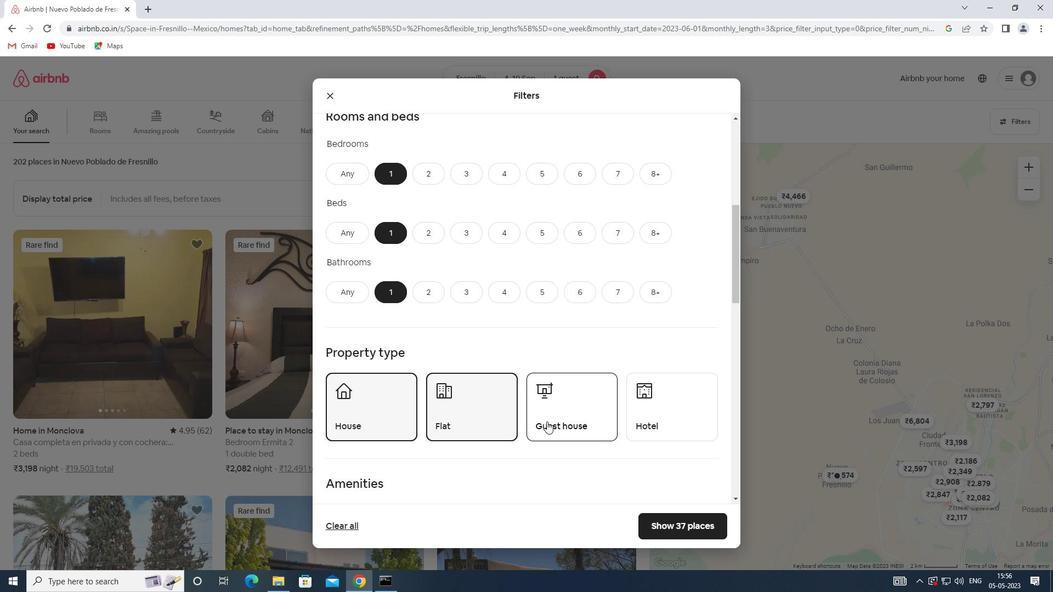
Action: Mouse moved to (655, 421)
Screenshot: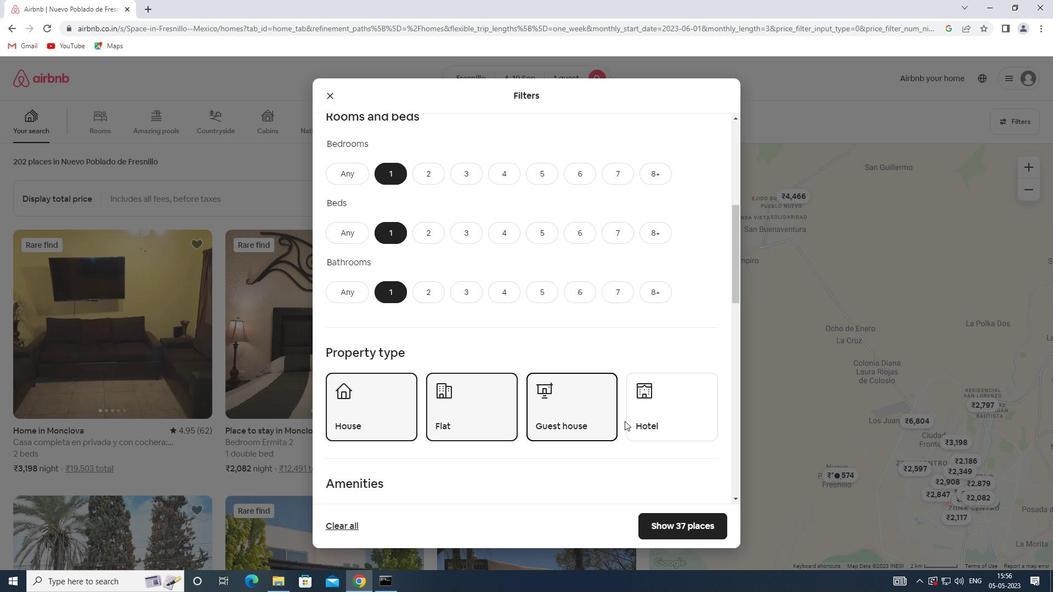 
Action: Mouse pressed left at (655, 421)
Screenshot: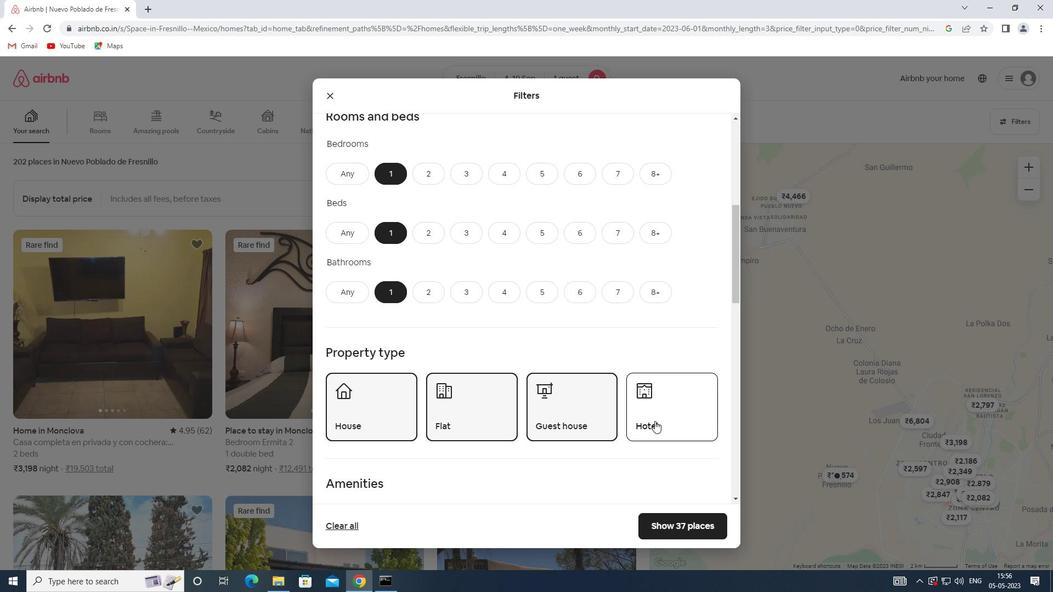 
Action: Mouse moved to (631, 401)
Screenshot: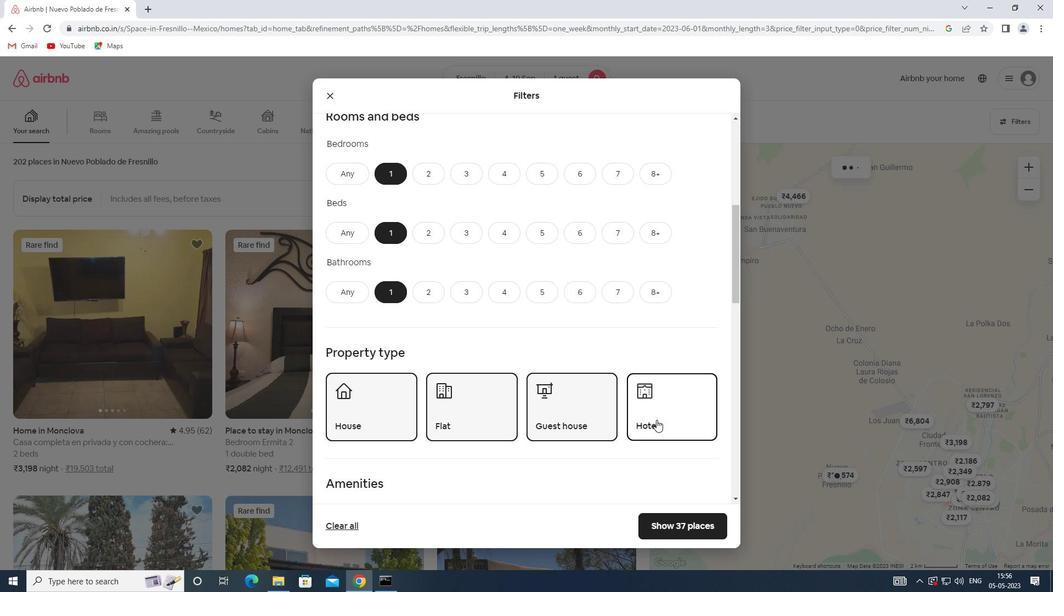 
Action: Mouse scrolled (631, 400) with delta (0, 0)
Screenshot: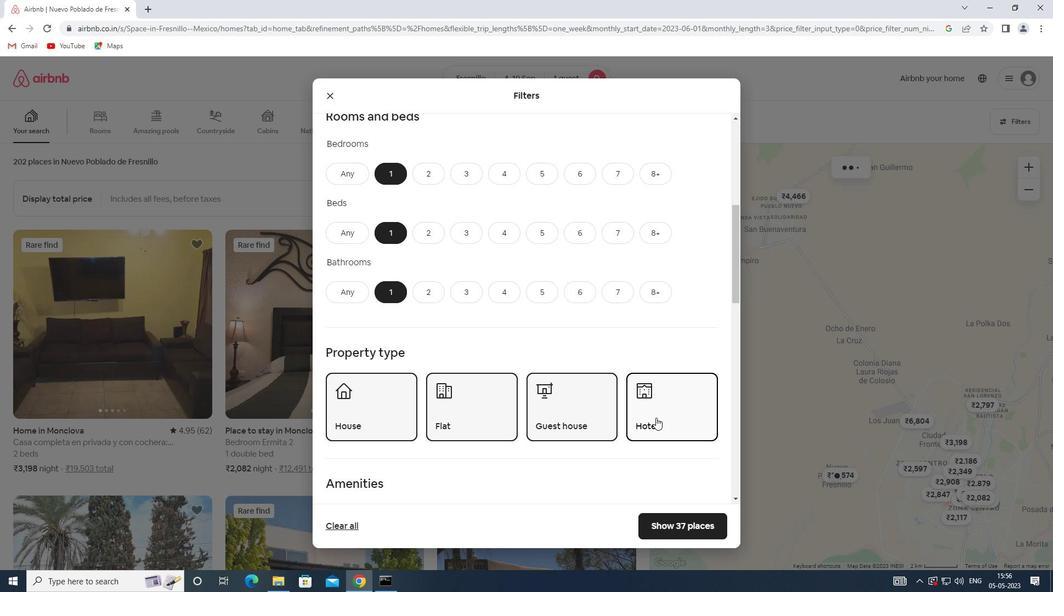 
Action: Mouse scrolled (631, 400) with delta (0, 0)
Screenshot: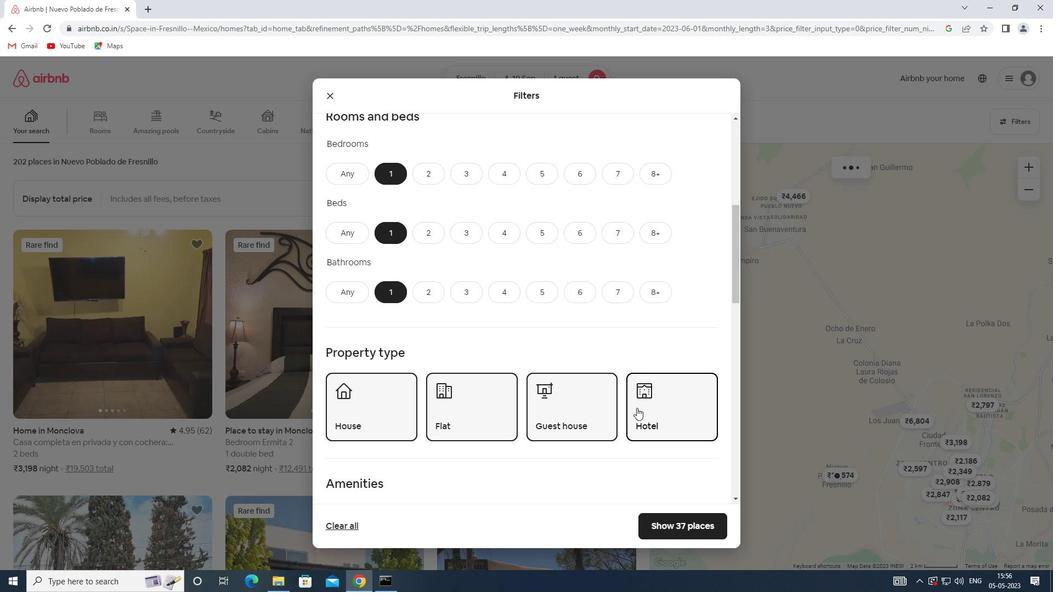 
Action: Mouse scrolled (631, 400) with delta (0, 0)
Screenshot: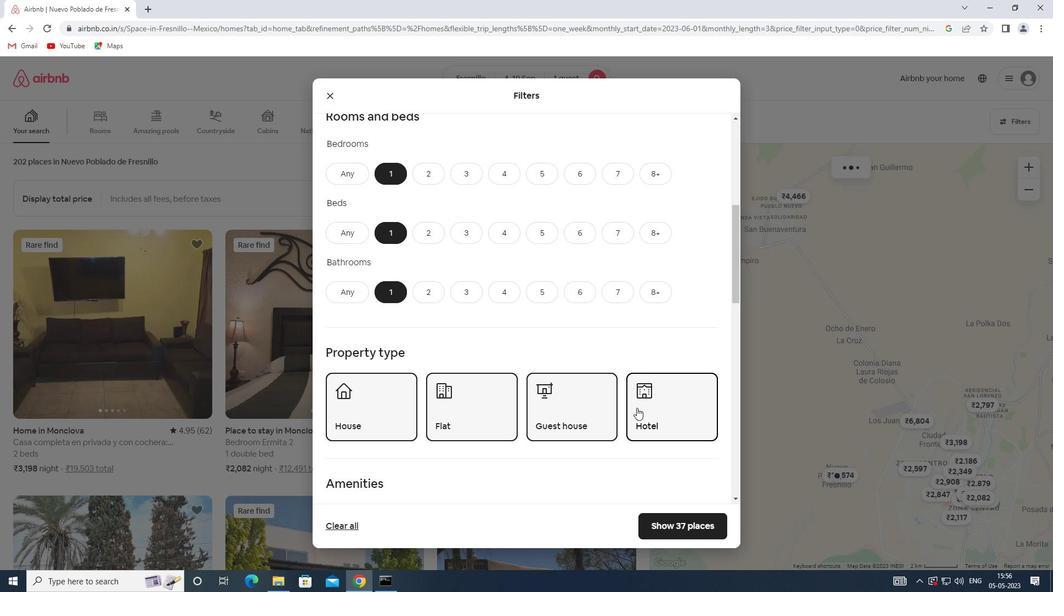 
Action: Mouse scrolled (631, 400) with delta (0, 0)
Screenshot: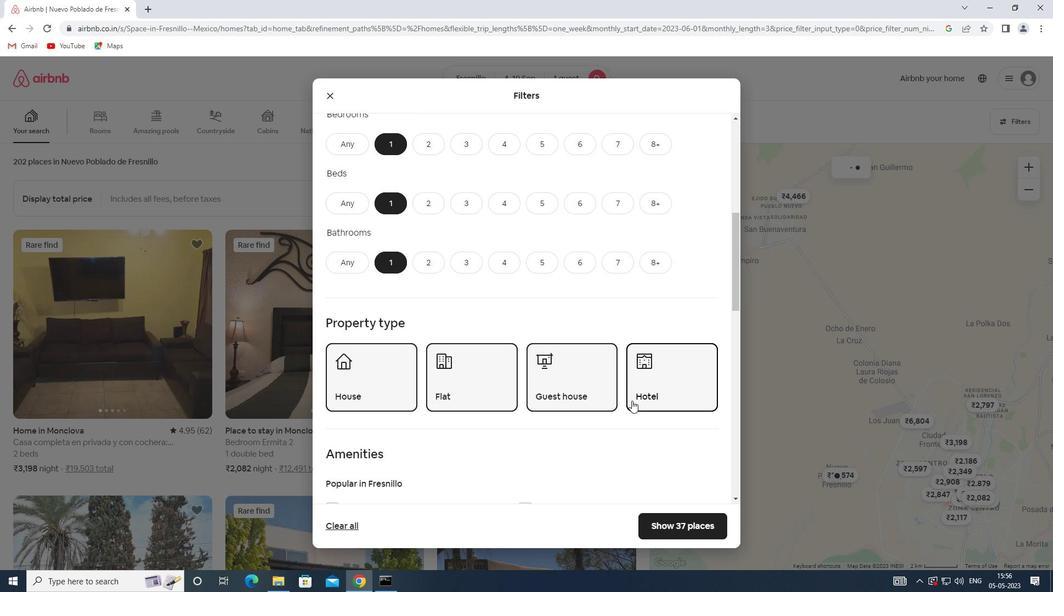 
Action: Mouse scrolled (631, 400) with delta (0, 0)
Screenshot: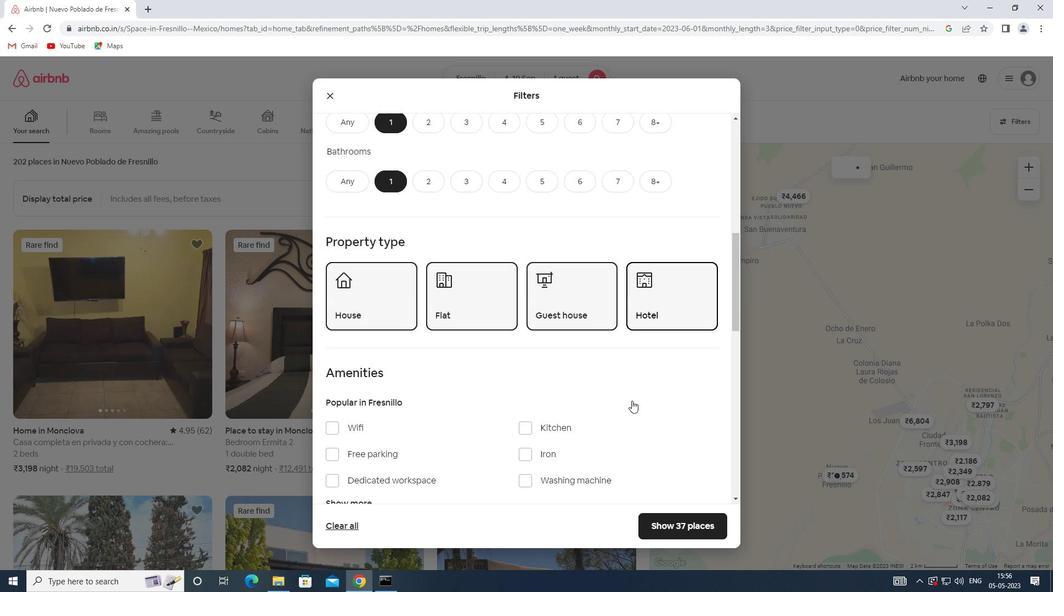 
Action: Mouse scrolled (631, 400) with delta (0, 0)
Screenshot: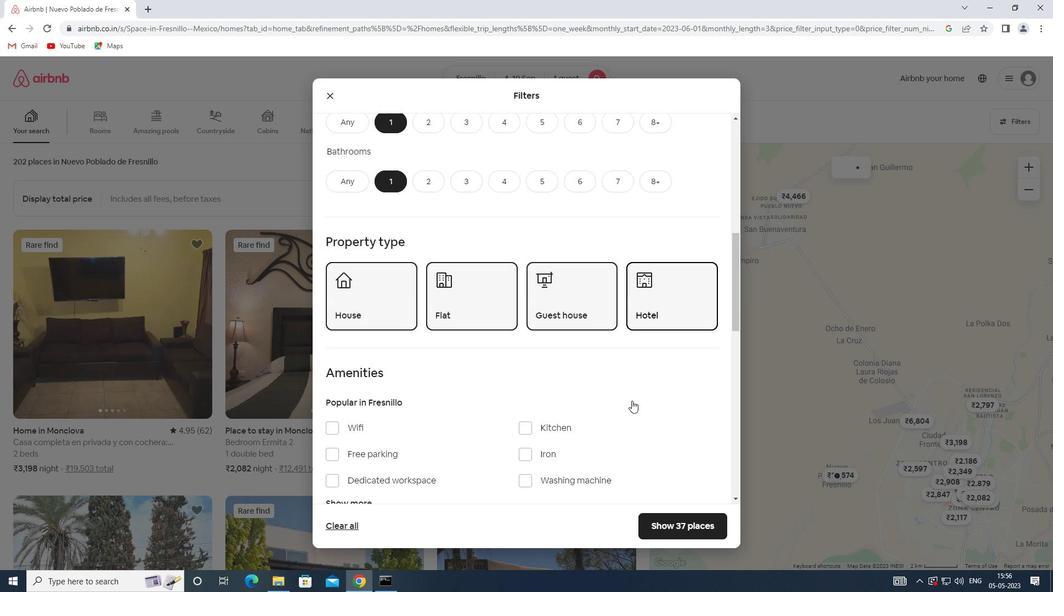
Action: Mouse scrolled (631, 400) with delta (0, 0)
Screenshot: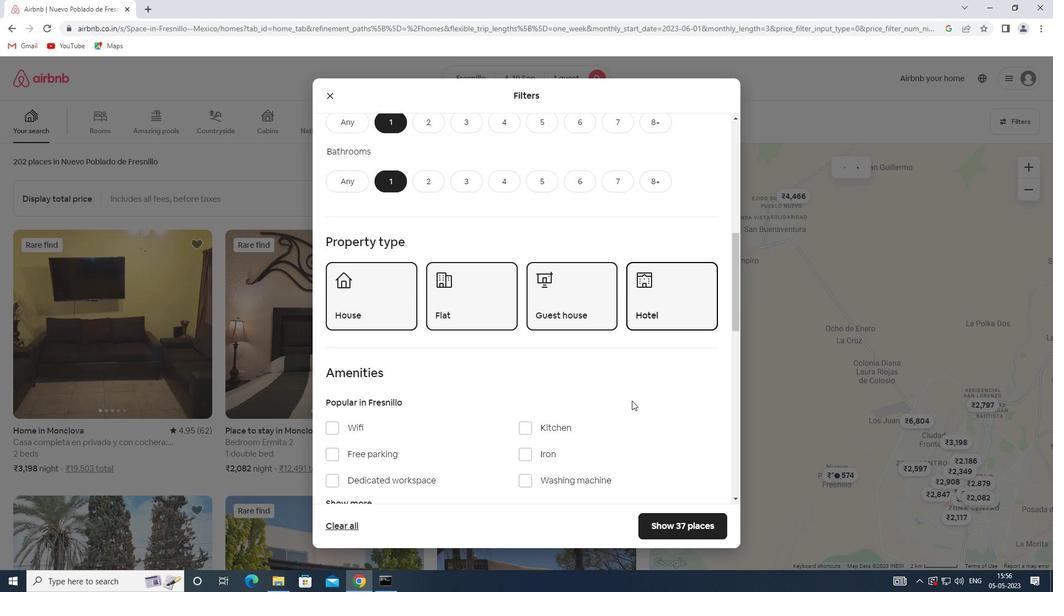 
Action: Mouse moved to (698, 361)
Screenshot: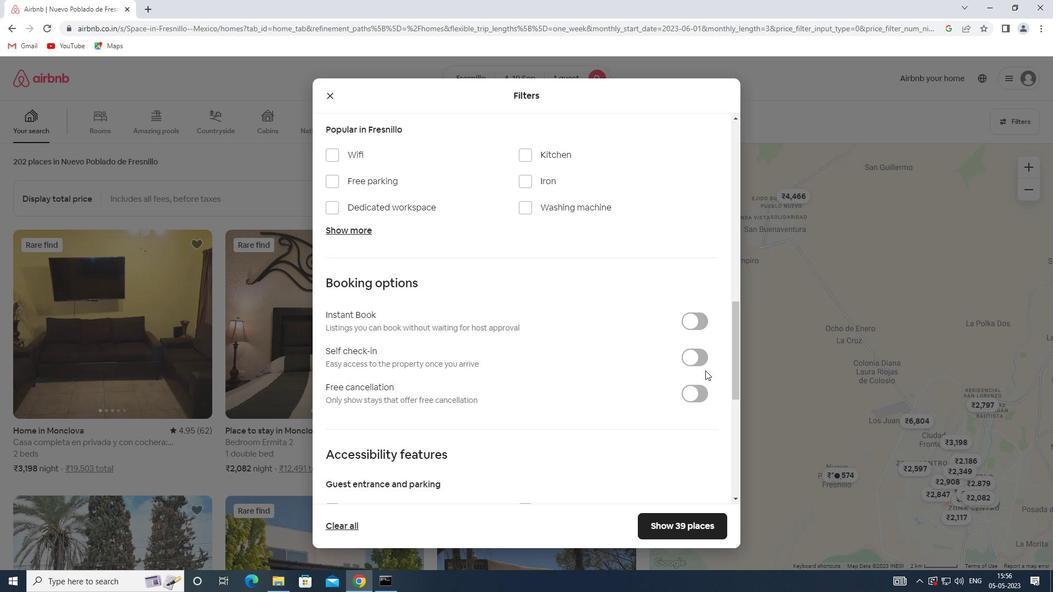
Action: Mouse pressed left at (698, 361)
Screenshot: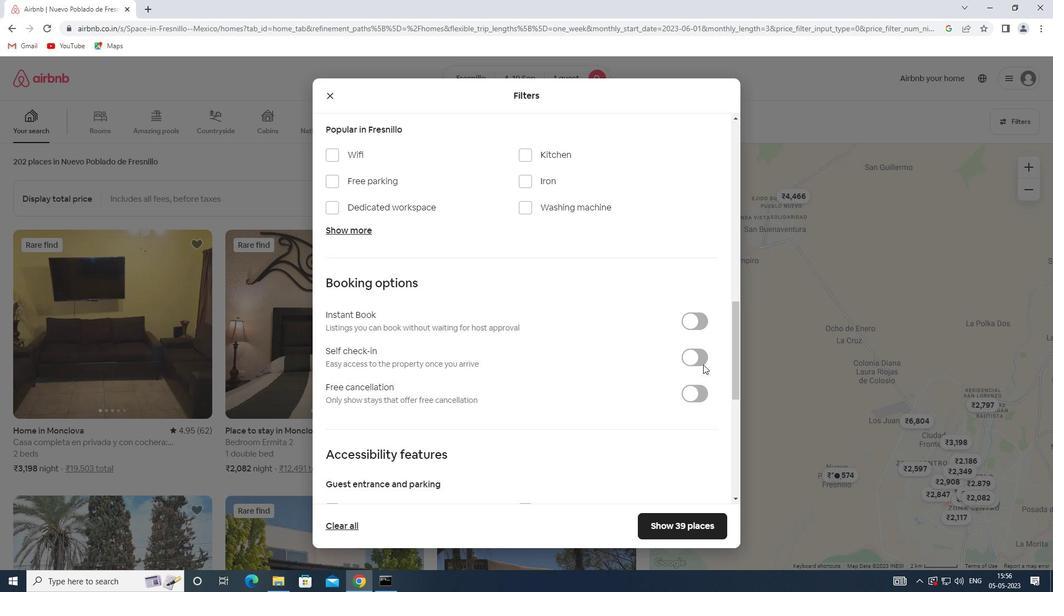 
Action: Mouse moved to (458, 399)
Screenshot: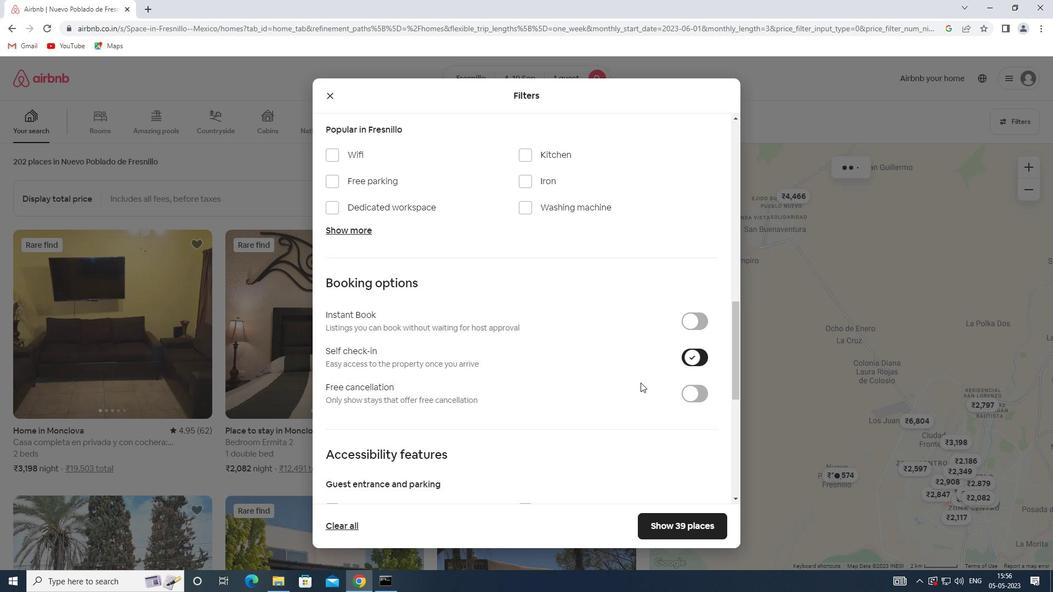 
Action: Mouse scrolled (458, 398) with delta (0, 0)
Screenshot: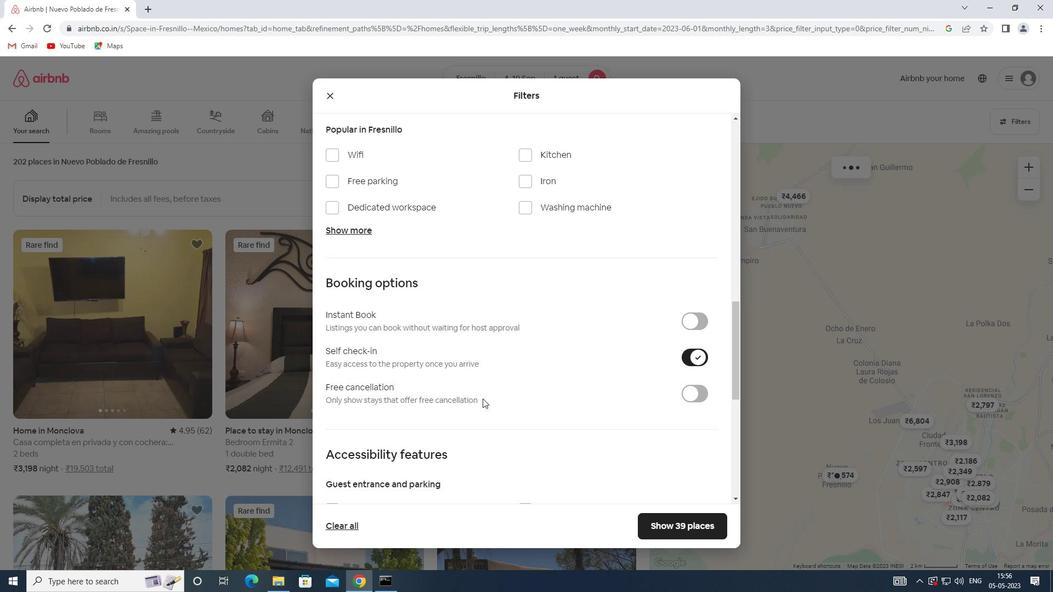 
Action: Mouse scrolled (458, 398) with delta (0, 0)
Screenshot: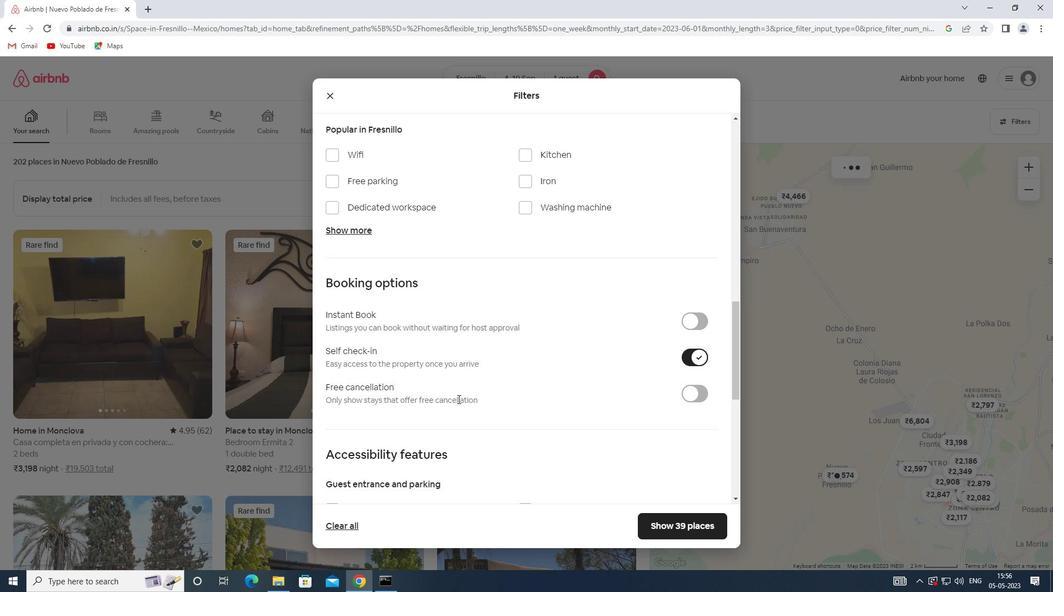 
Action: Mouse scrolled (458, 398) with delta (0, 0)
Screenshot: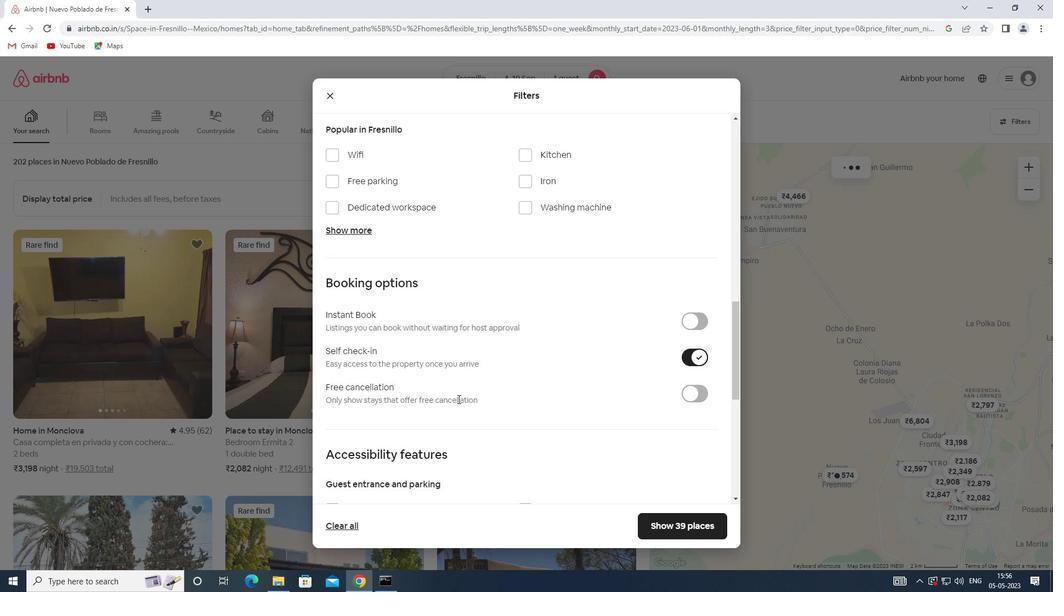 
Action: Mouse scrolled (458, 398) with delta (0, 0)
Screenshot: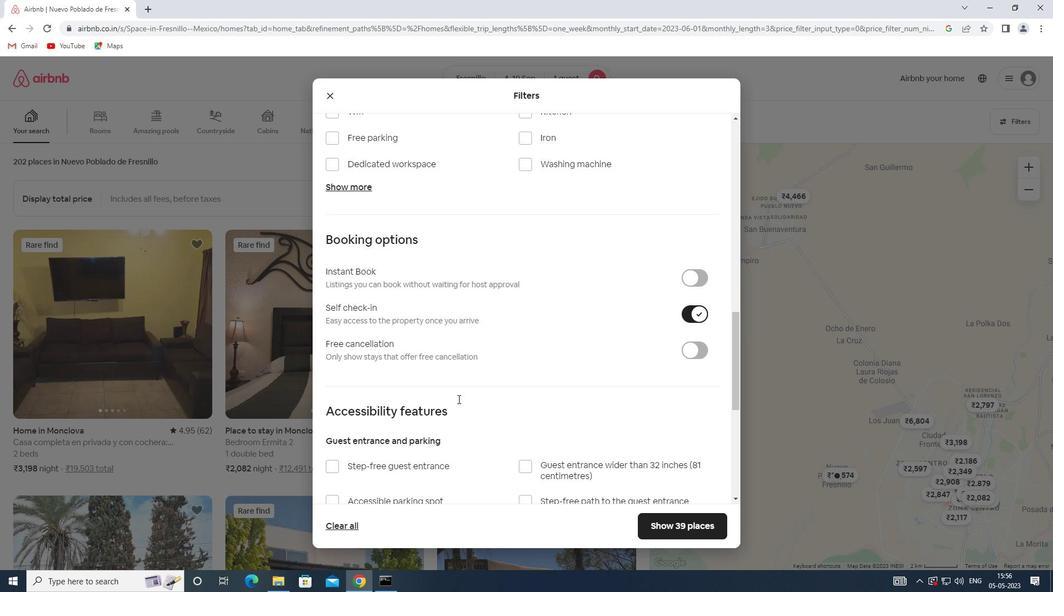 
Action: Mouse scrolled (458, 398) with delta (0, 0)
Screenshot: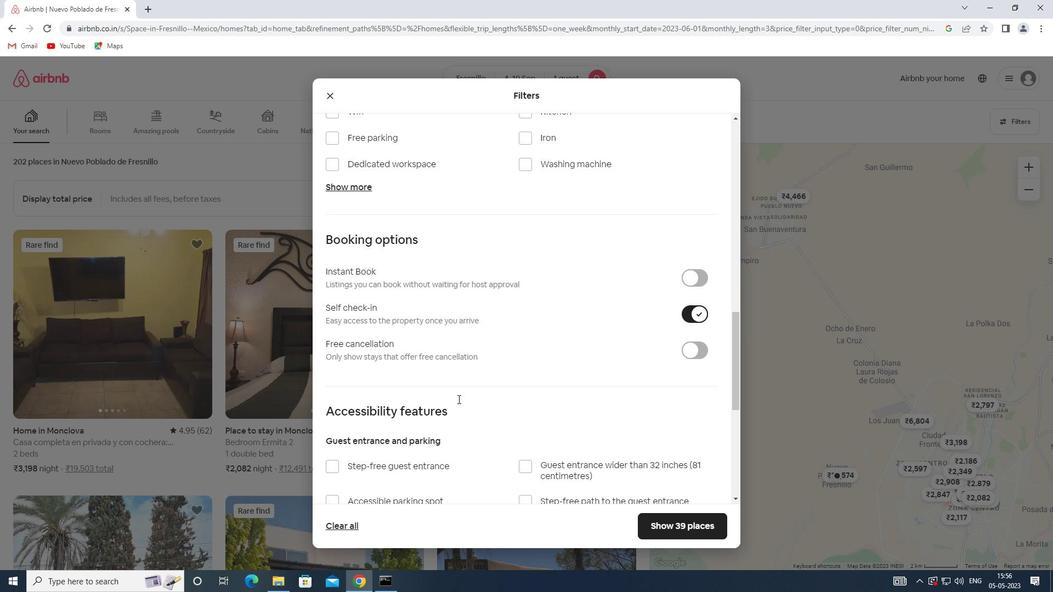 
Action: Mouse scrolled (458, 398) with delta (0, 0)
Screenshot: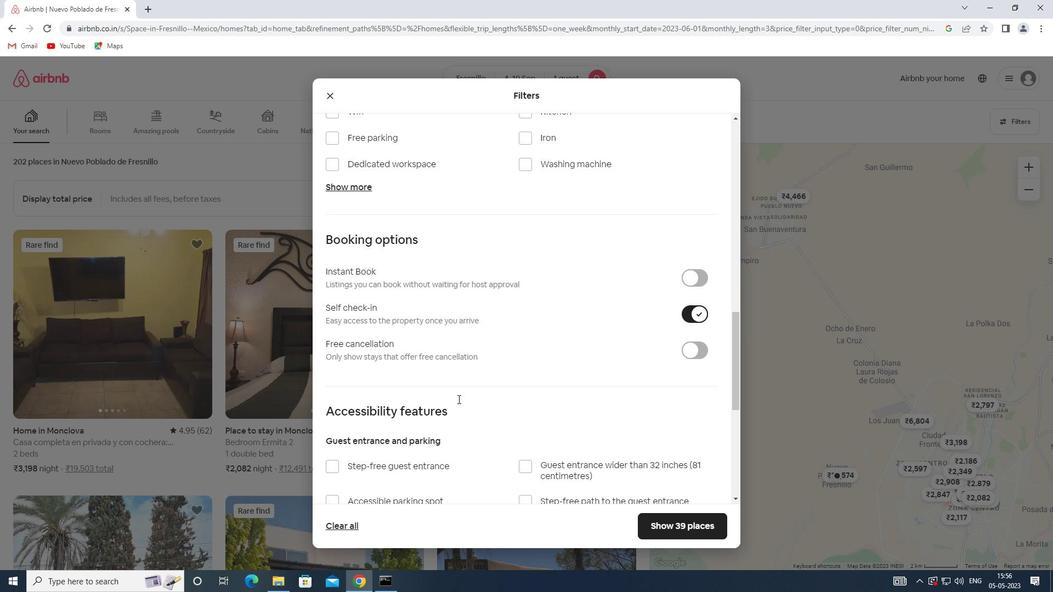 
Action: Mouse moved to (369, 480)
Screenshot: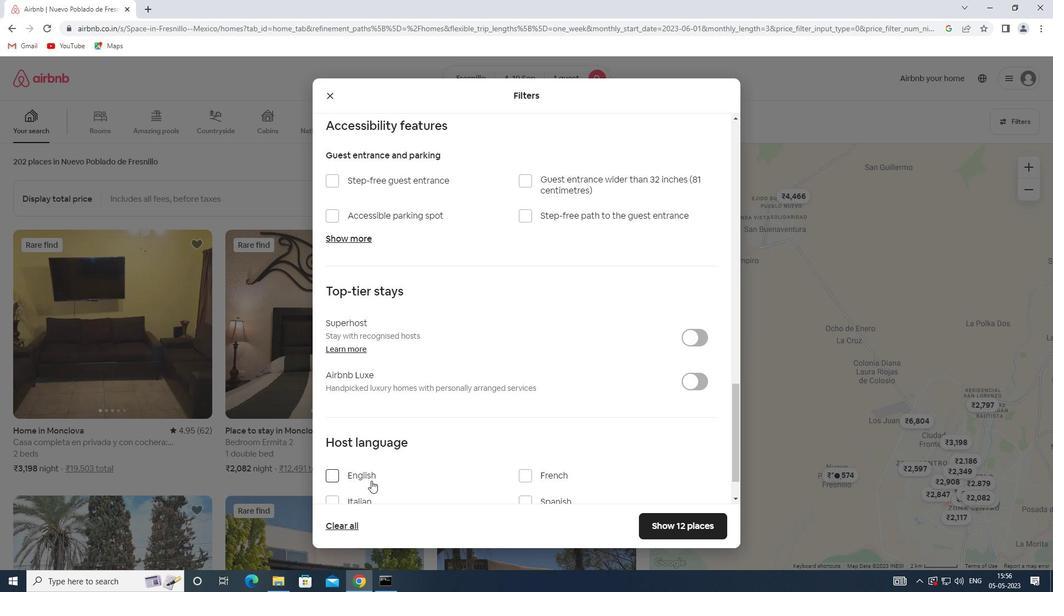 
Action: Mouse pressed left at (369, 480)
Screenshot: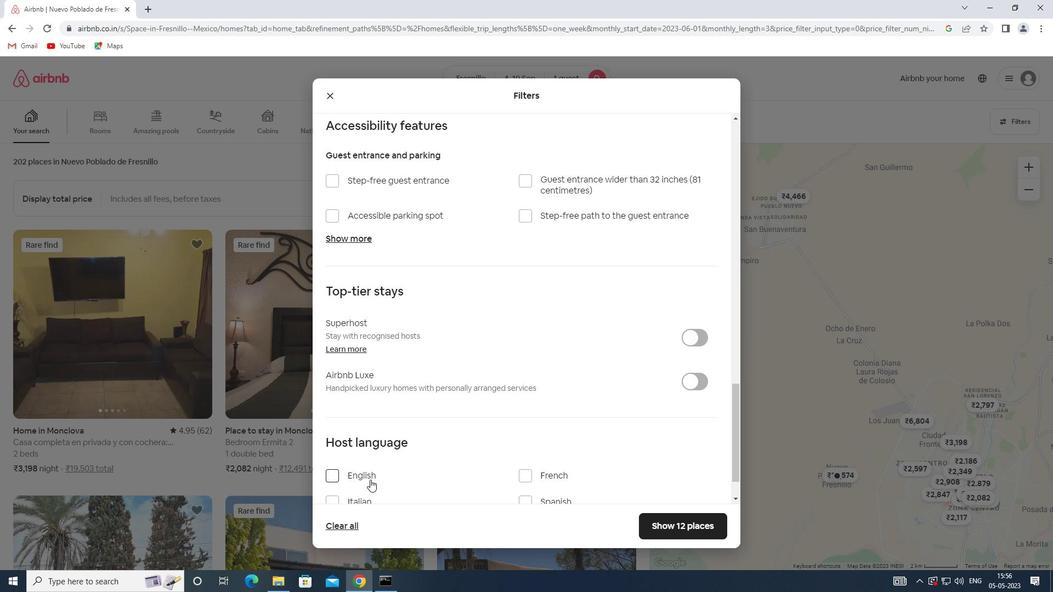 
Action: Mouse moved to (544, 438)
Screenshot: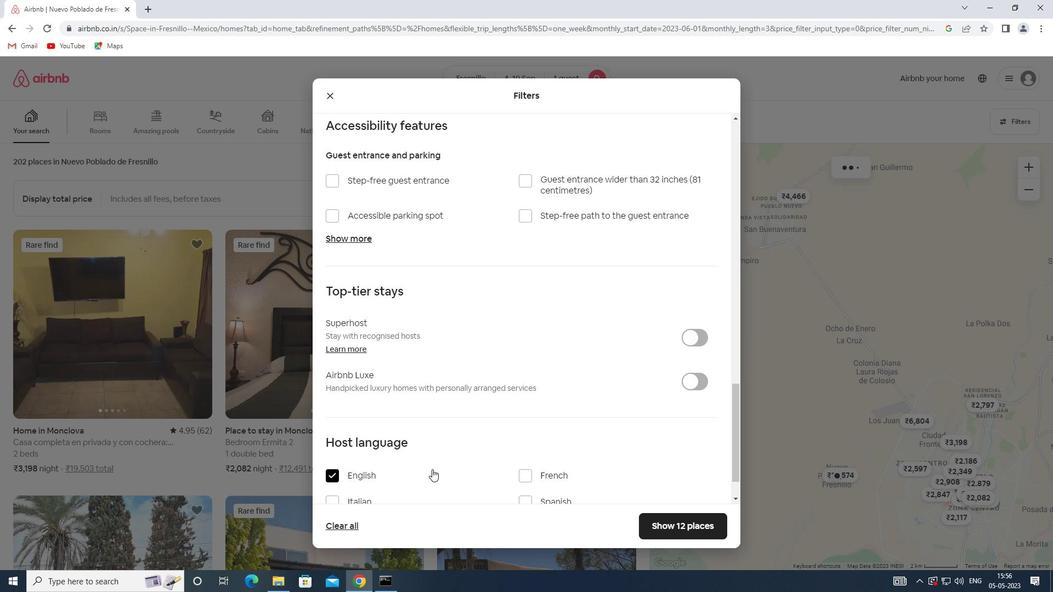 
Action: Mouse scrolled (544, 438) with delta (0, 0)
Screenshot: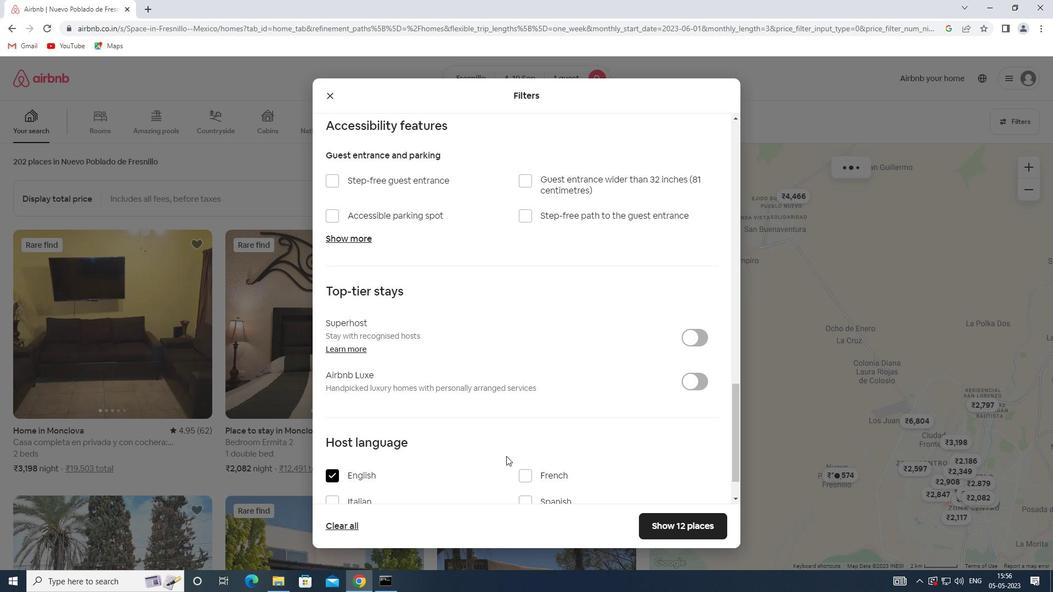 
Action: Mouse scrolled (544, 438) with delta (0, 0)
Screenshot: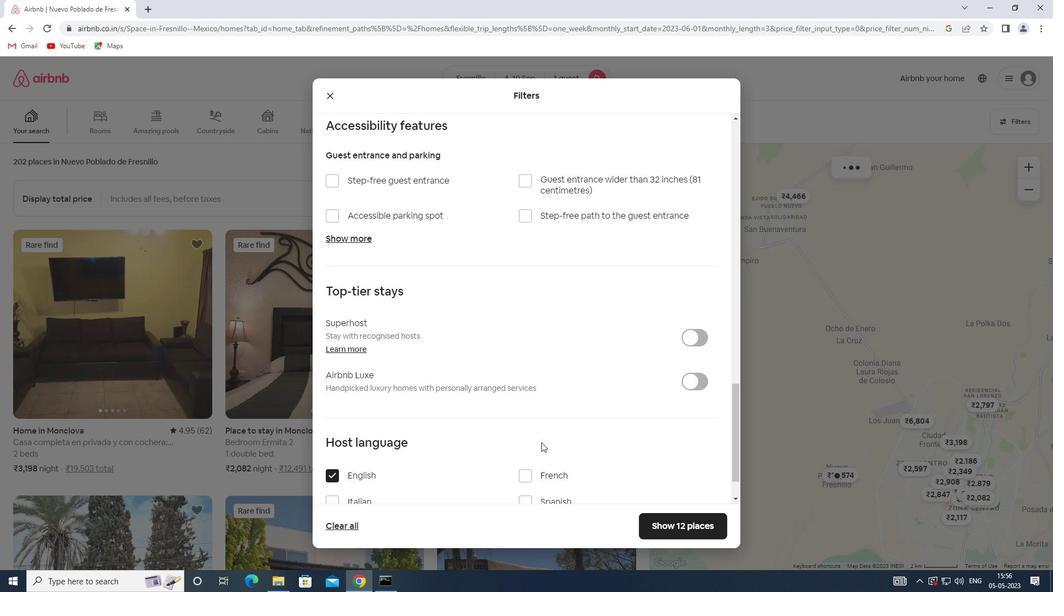 
Action: Mouse scrolled (544, 438) with delta (0, 0)
Screenshot: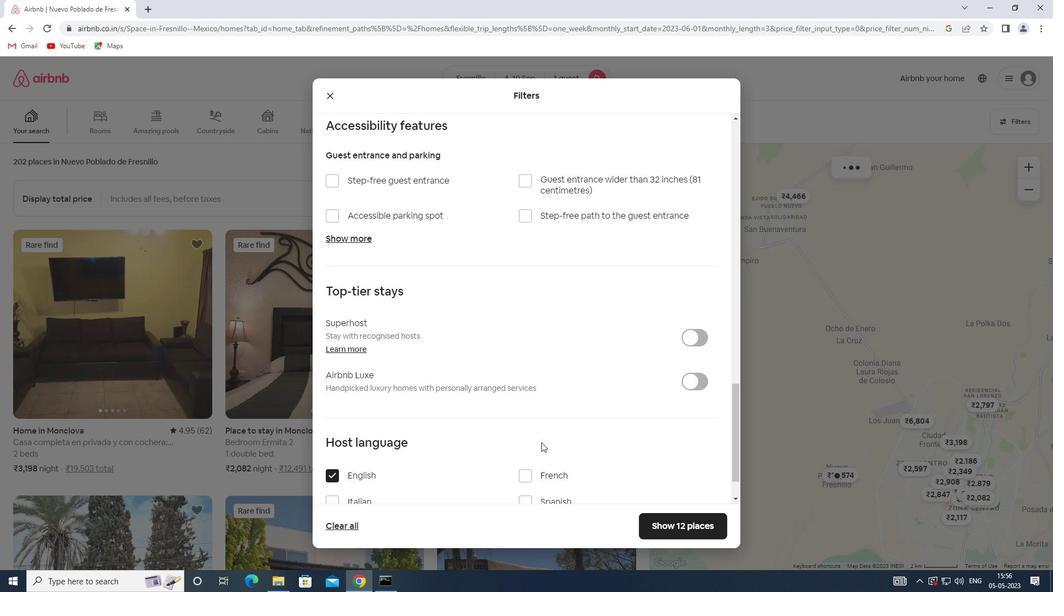 
Action: Mouse scrolled (544, 438) with delta (0, 0)
Screenshot: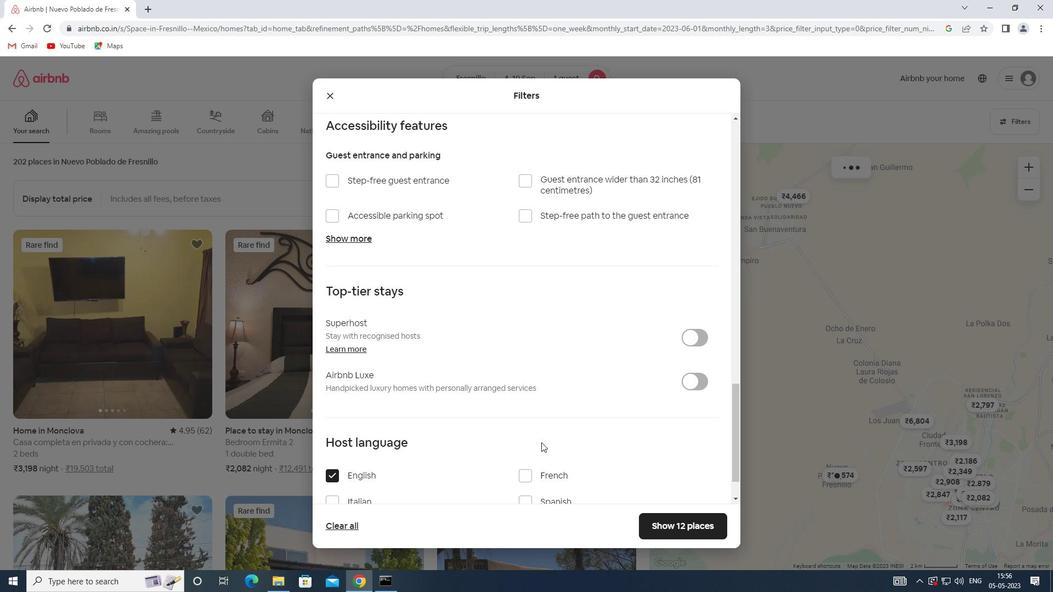 
Action: Mouse moved to (682, 524)
Screenshot: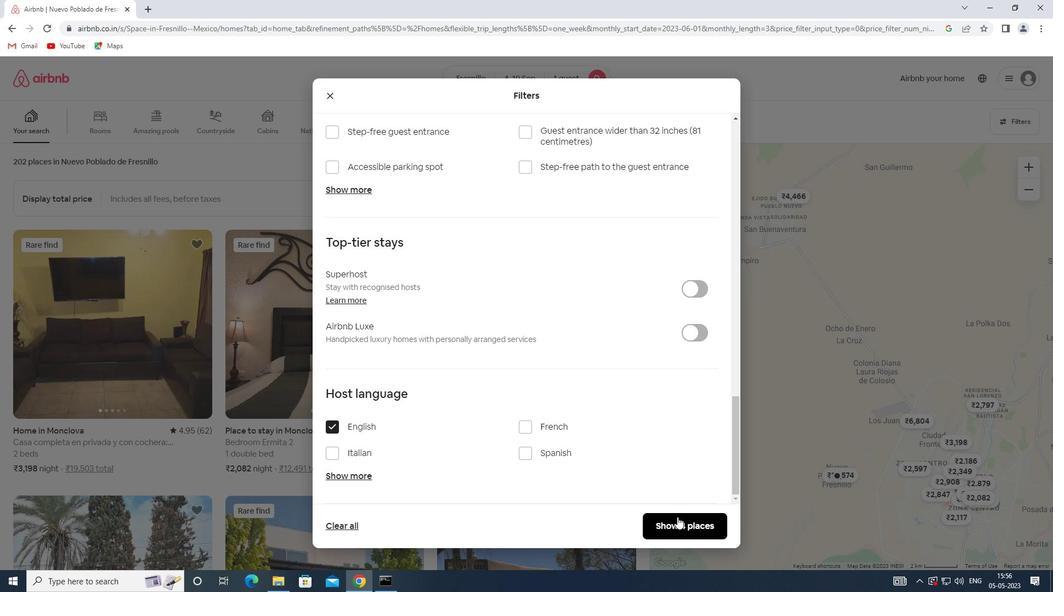 
Action: Mouse pressed left at (682, 524)
Screenshot: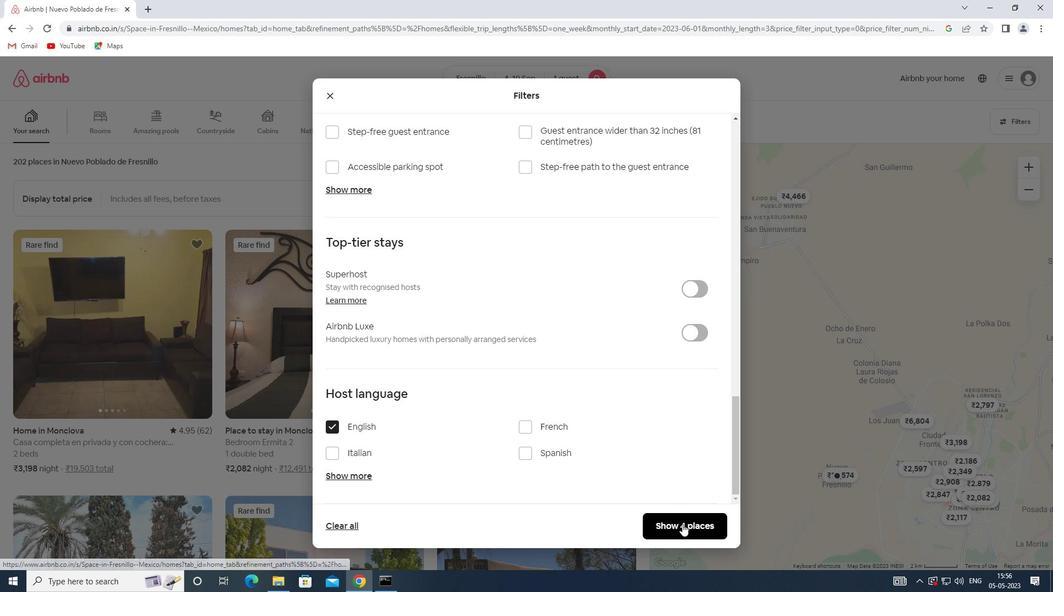 
